 Task: Look for space in Bukavu, Democratic Republic of the Congo from 8th June, 2023 to 12th June, 2023 for 2 adults in price range Rs.8000 to Rs.16000. Place can be private room with 1  bedroom having 1 bed and 1 bathroom. Property type can be flatguest house, hotel. Booking option can be shelf check-in. Required host language is .
Action: Mouse moved to (466, 25)
Screenshot: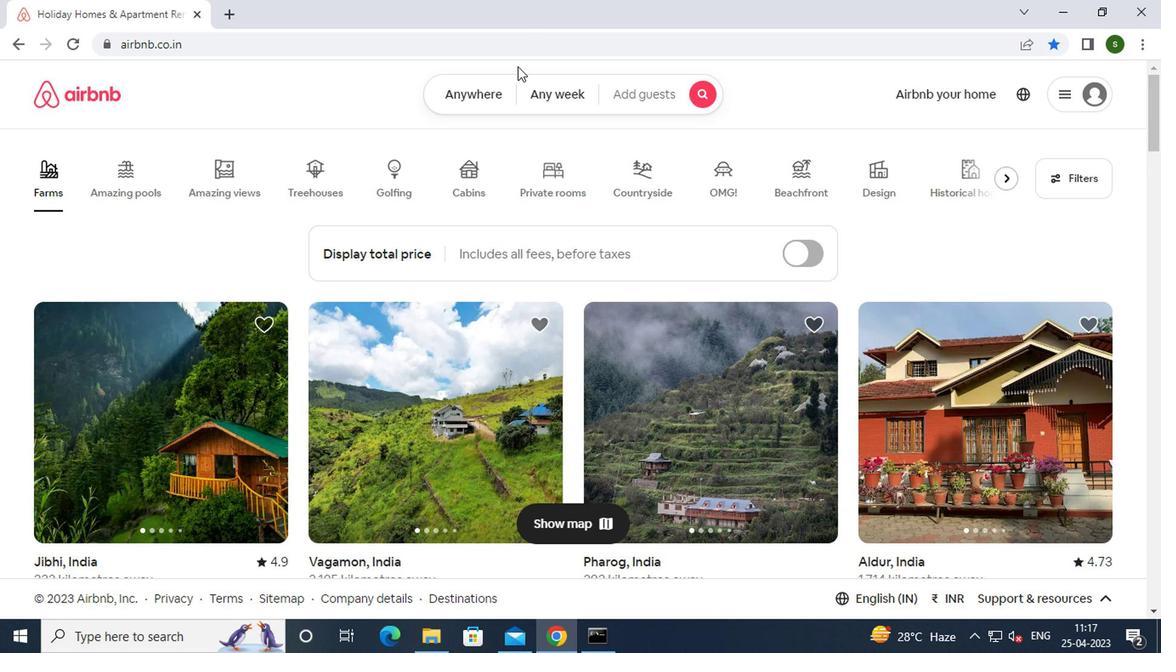 
Action: Mouse pressed left at (466, 25)
Screenshot: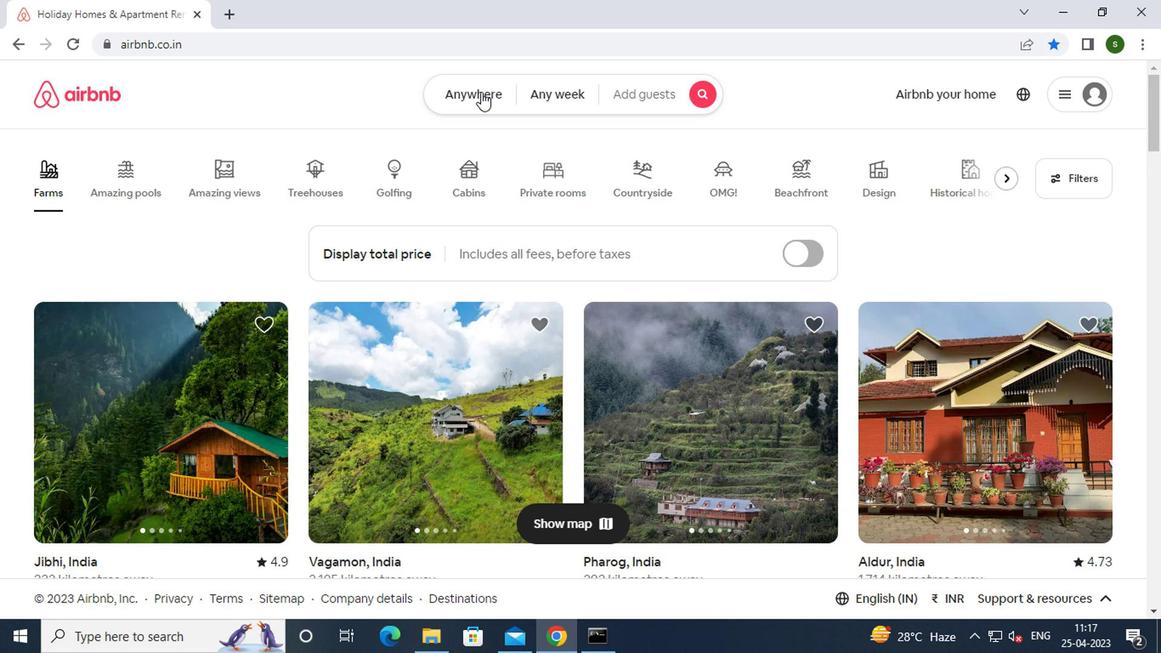 
Action: Mouse moved to (353, 97)
Screenshot: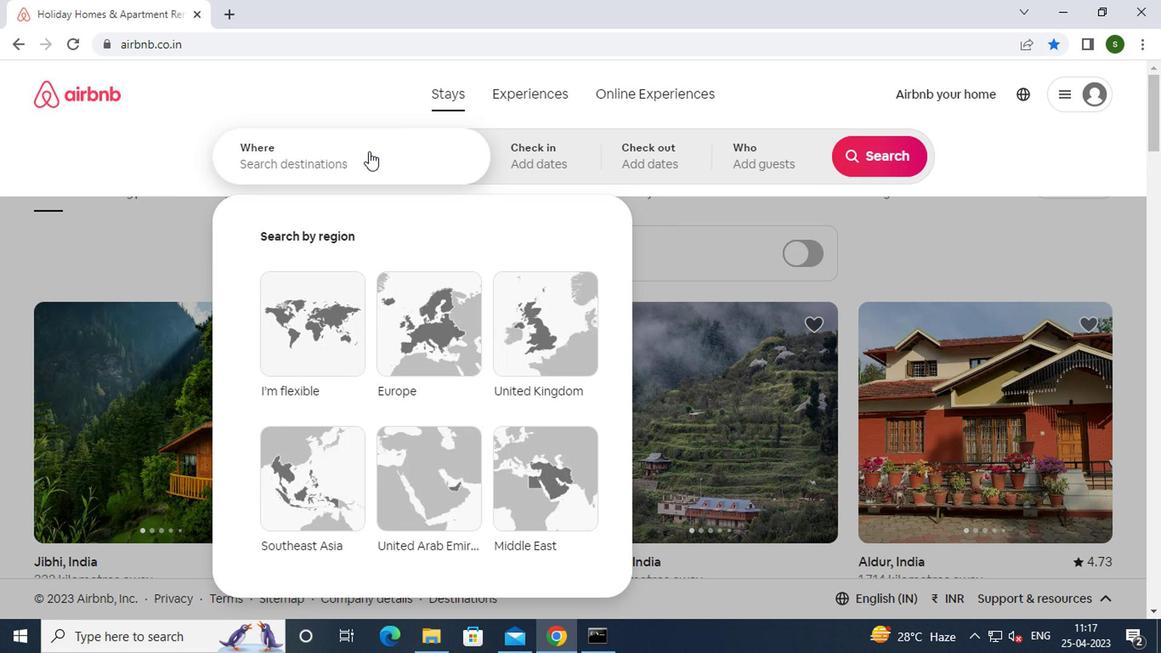 
Action: Mouse pressed left at (353, 97)
Screenshot: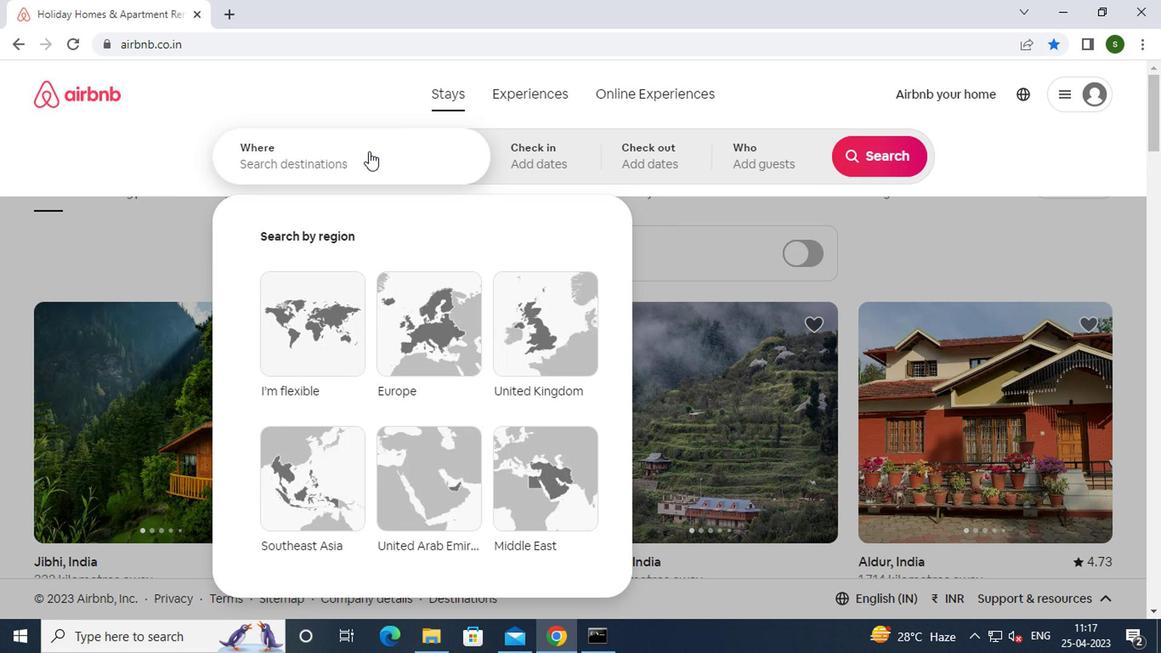 
Action: Mouse moved to (350, 102)
Screenshot: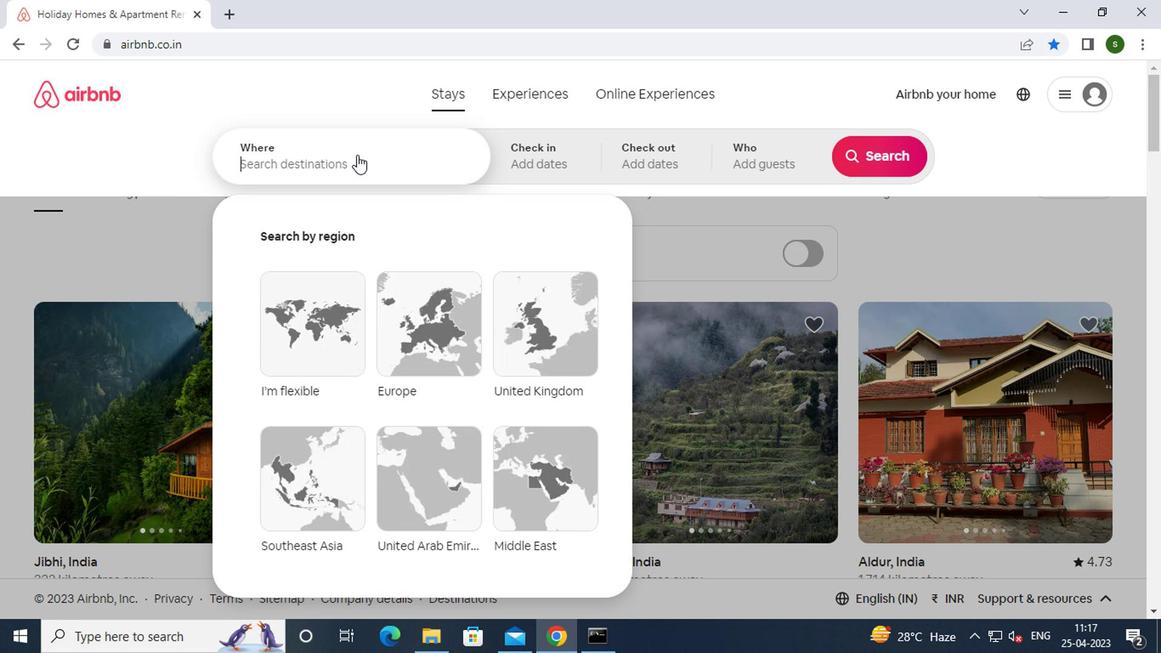
Action: Key pressed b<Key.caps_lock>ukavu
Screenshot: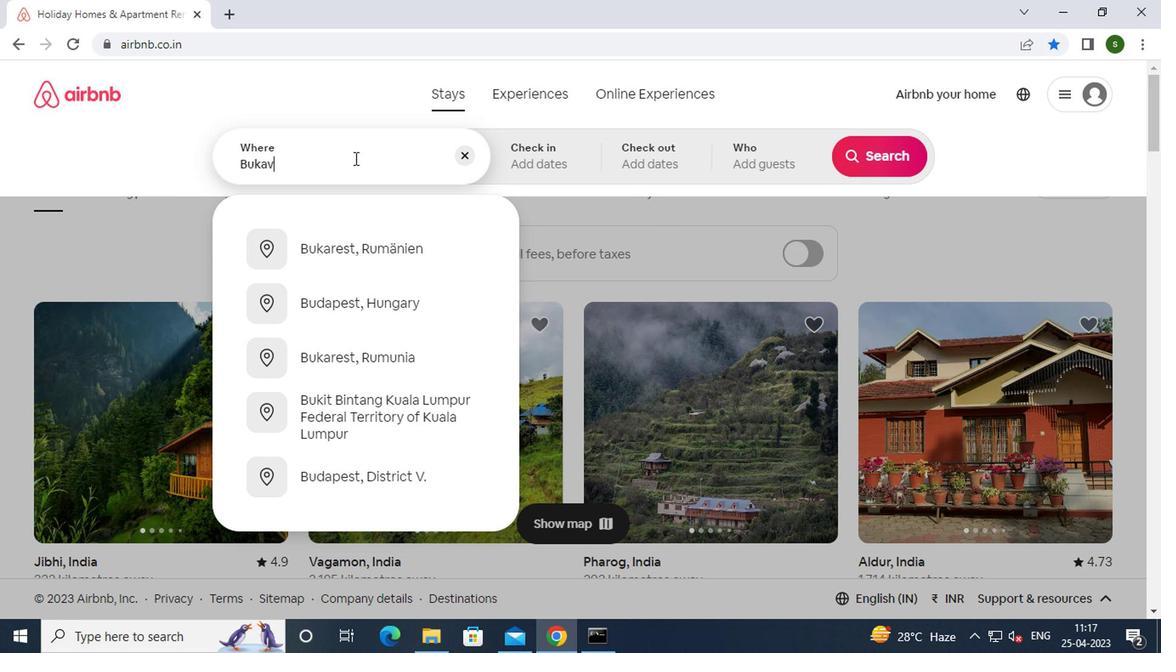 
Action: Mouse moved to (339, 227)
Screenshot: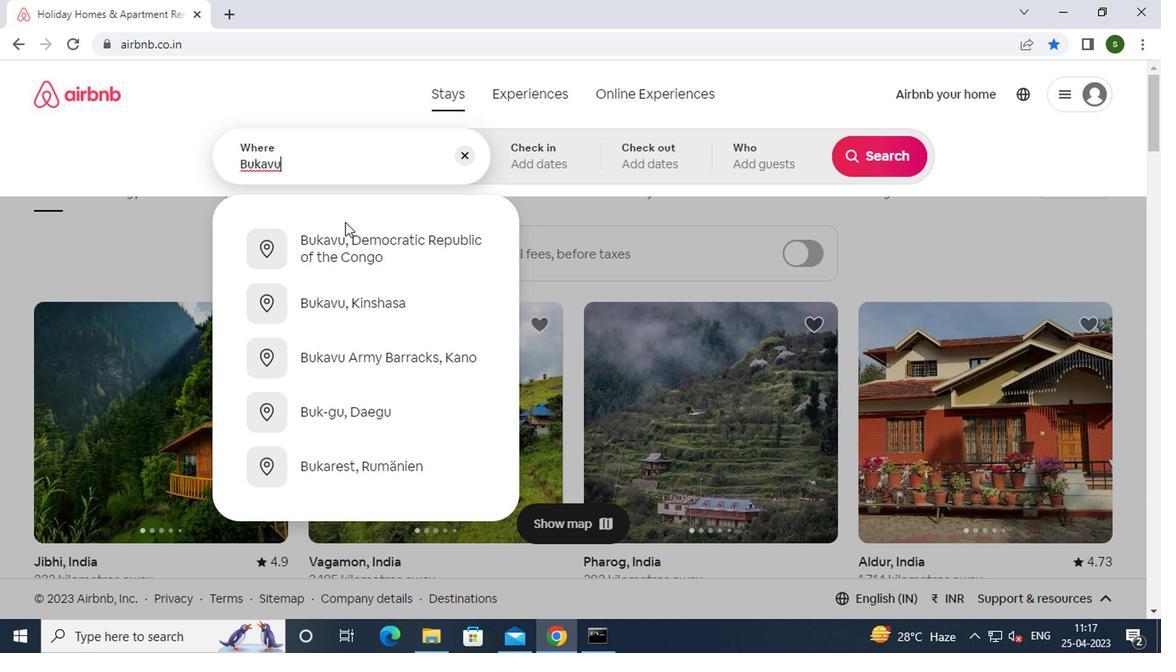 
Action: Mouse pressed left at (339, 227)
Screenshot: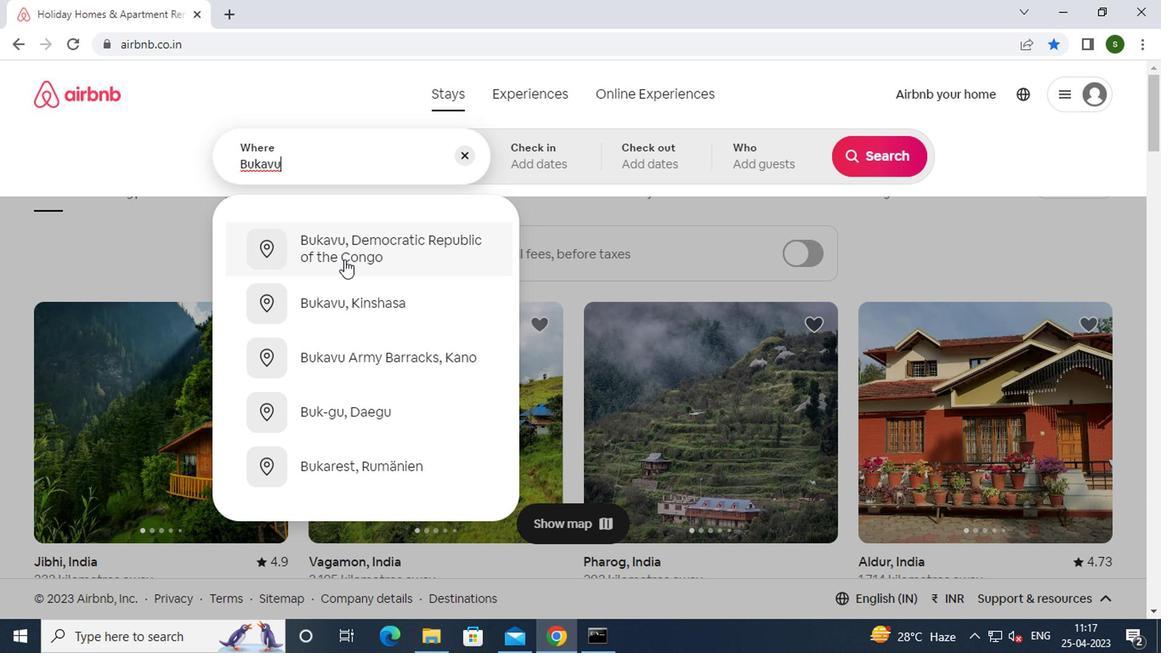 
Action: Mouse moved to (878, 255)
Screenshot: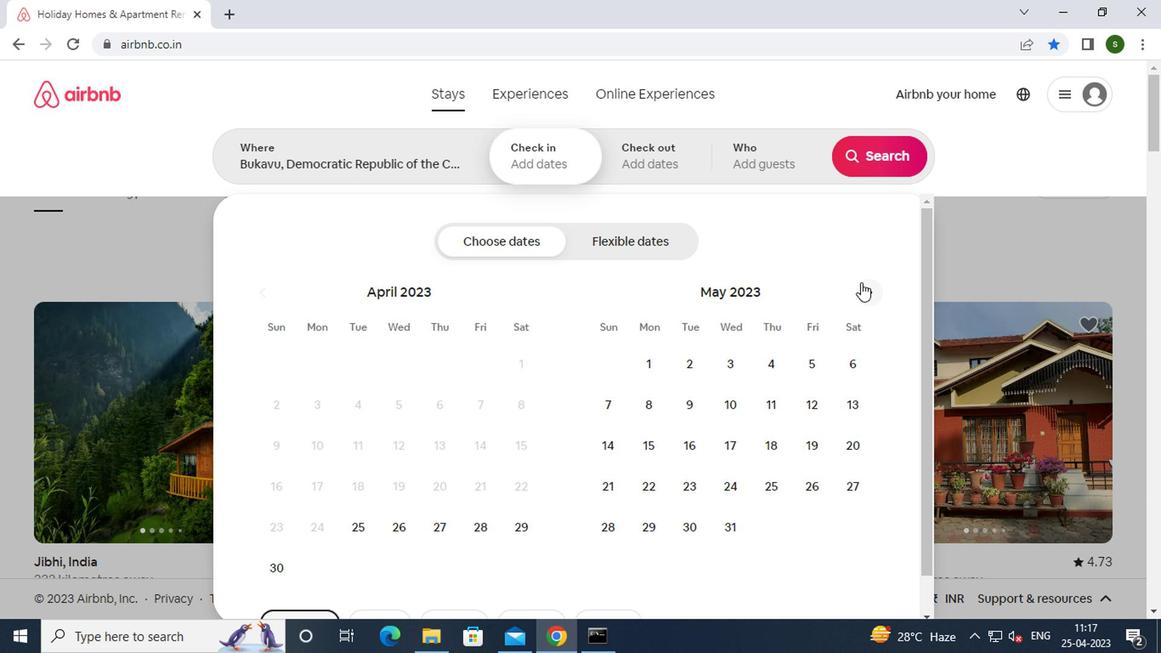 
Action: Mouse pressed left at (878, 255)
Screenshot: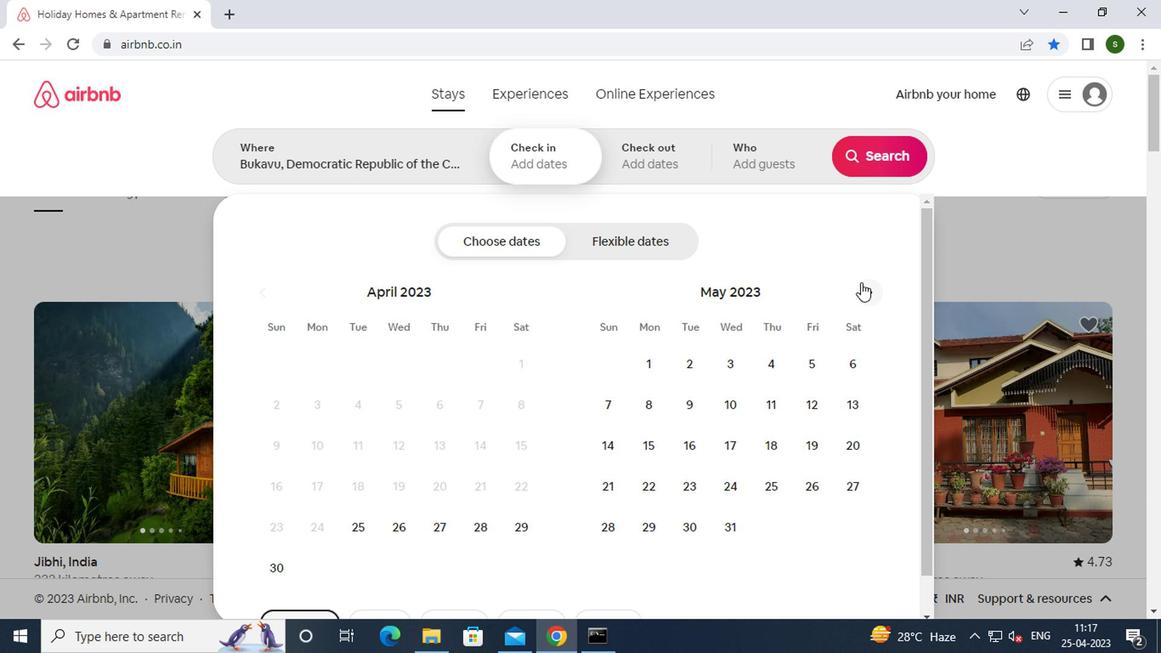 
Action: Mouse moved to (771, 416)
Screenshot: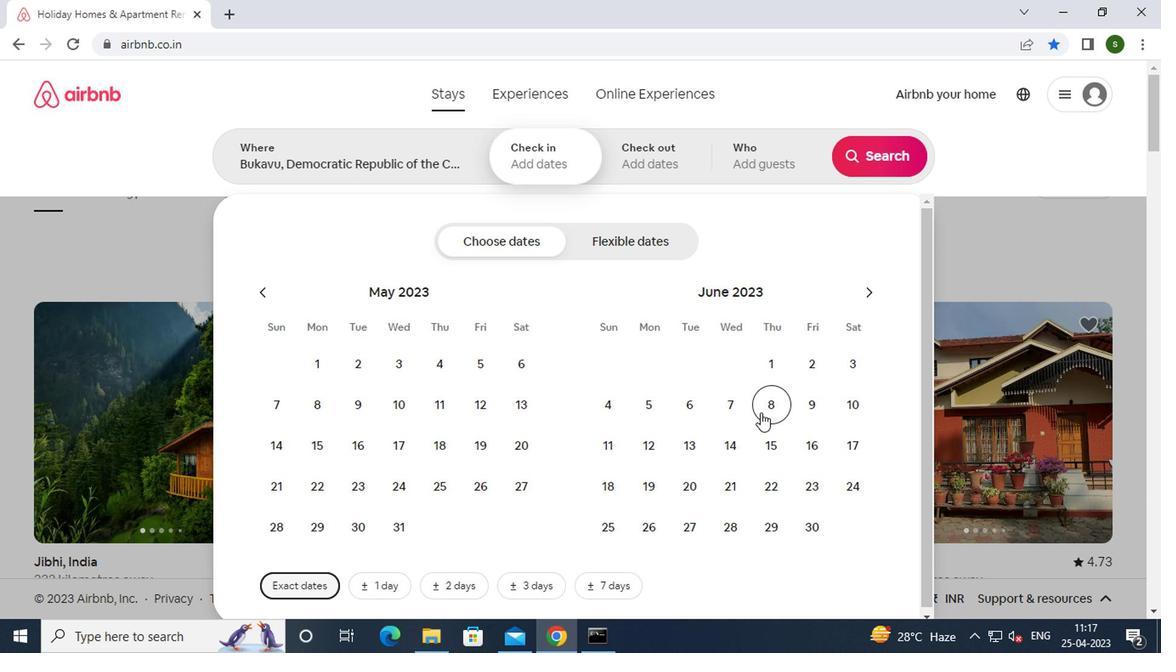 
Action: Mouse pressed left at (771, 416)
Screenshot: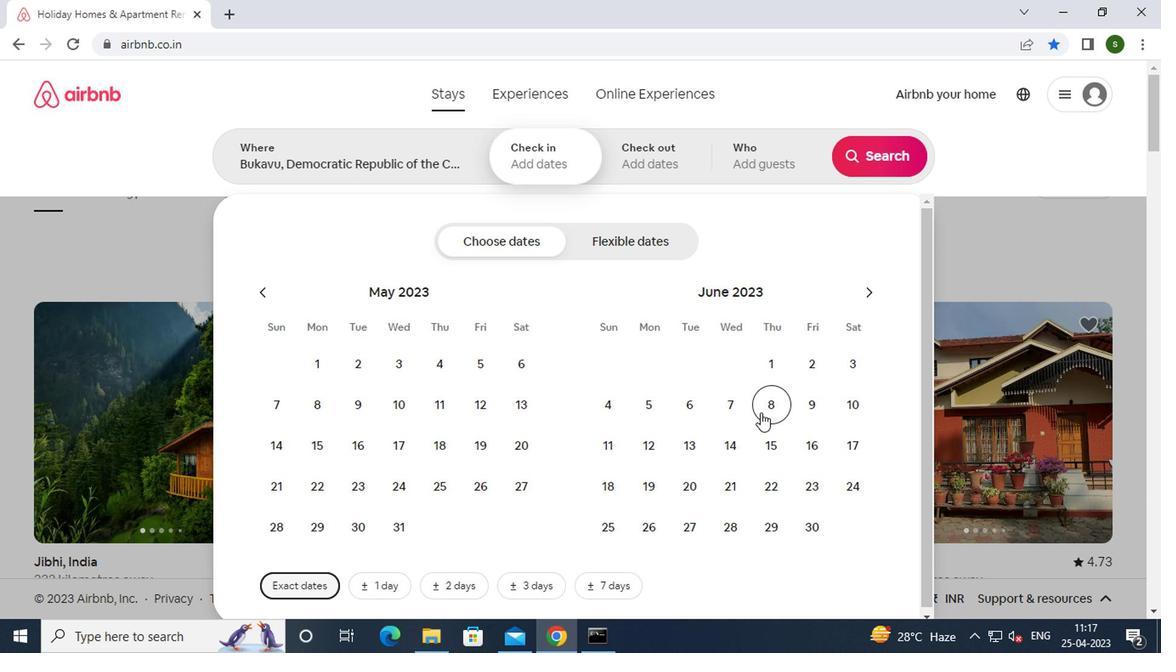 
Action: Mouse moved to (661, 456)
Screenshot: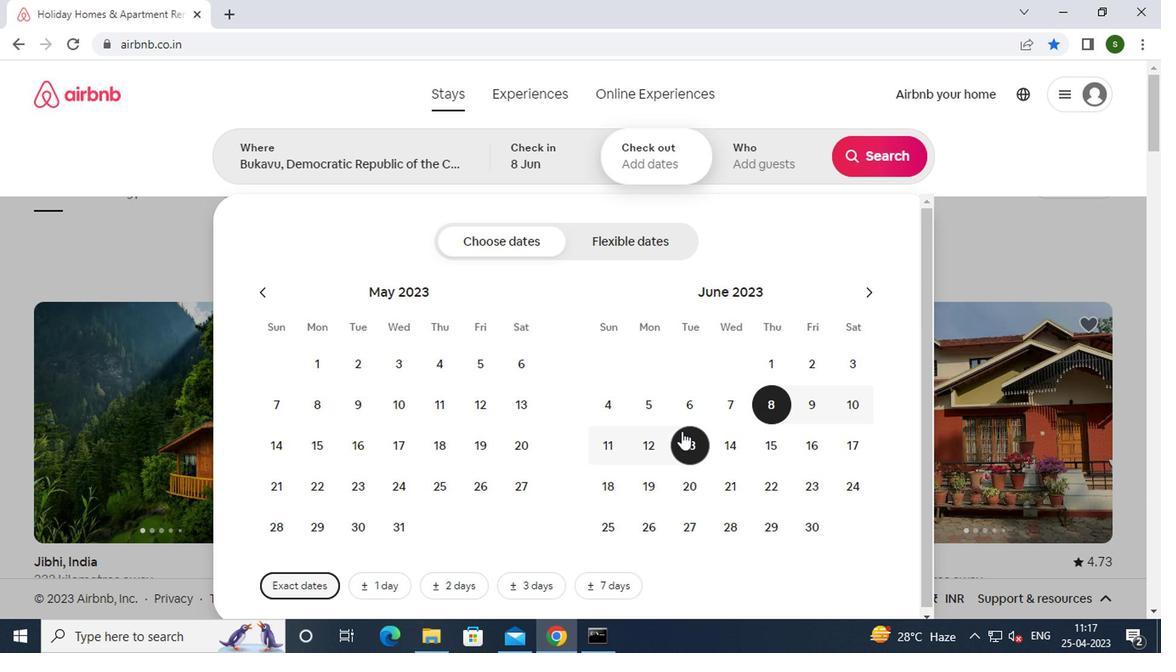 
Action: Mouse pressed left at (661, 456)
Screenshot: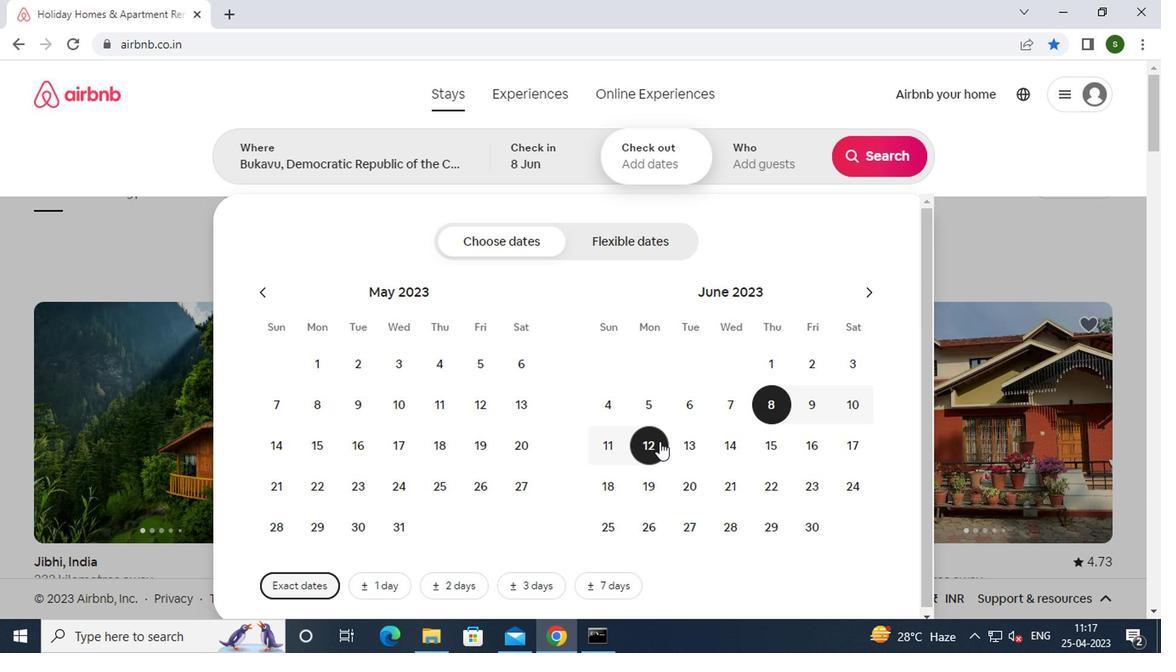 
Action: Mouse moved to (774, 104)
Screenshot: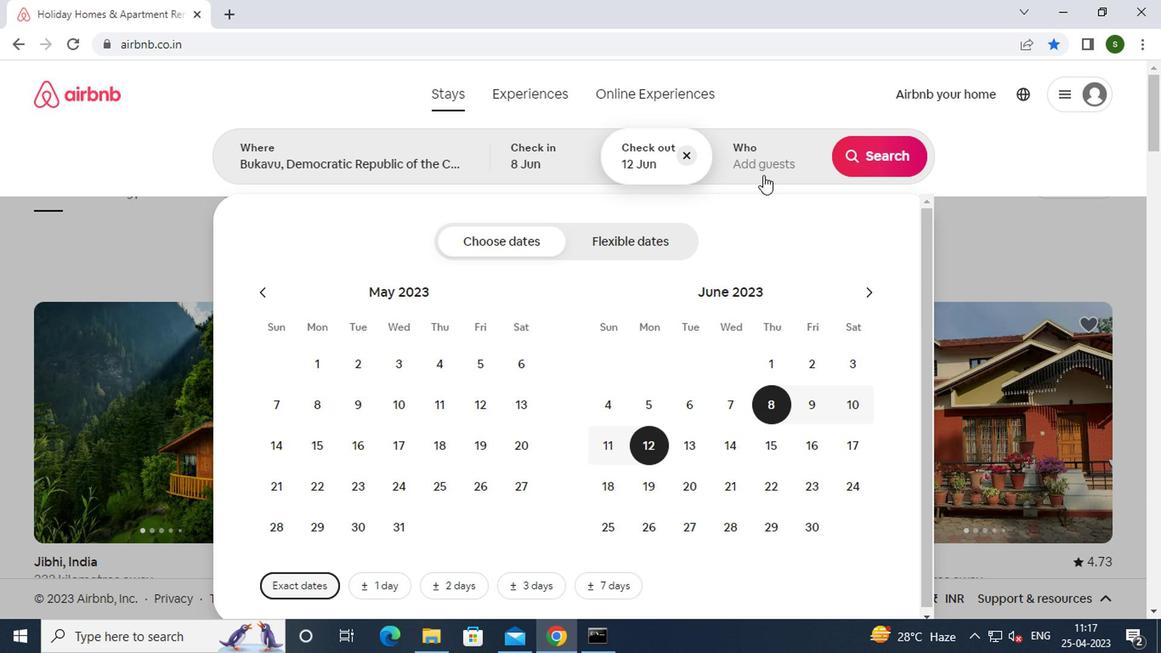 
Action: Mouse pressed left at (774, 104)
Screenshot: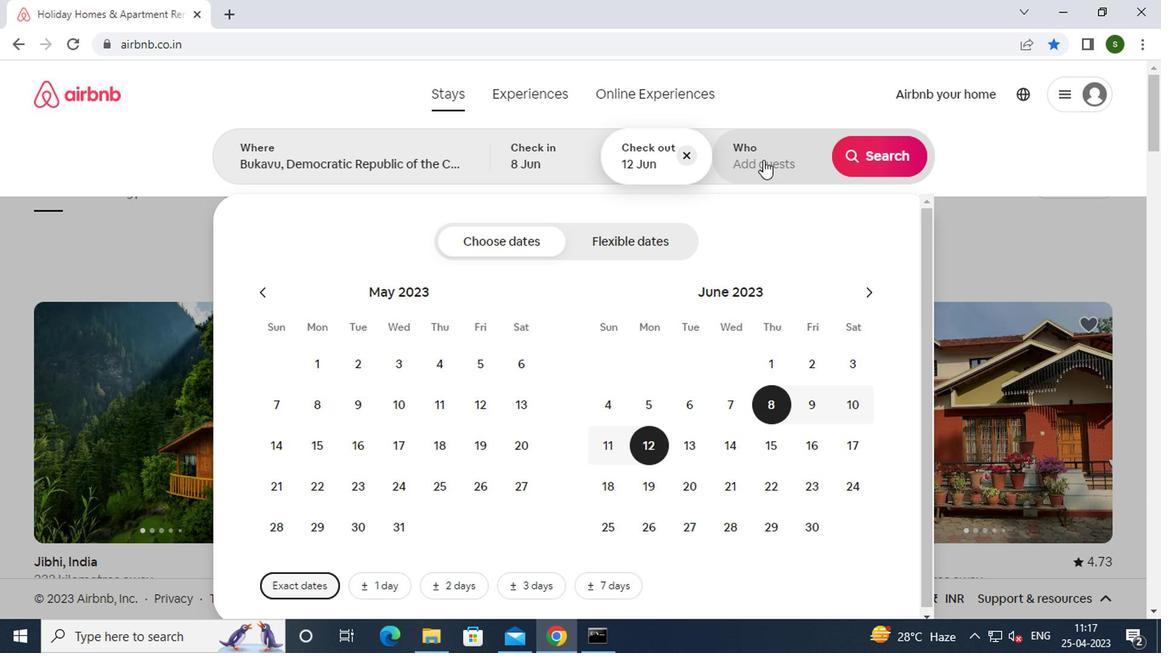 
Action: Mouse moved to (903, 226)
Screenshot: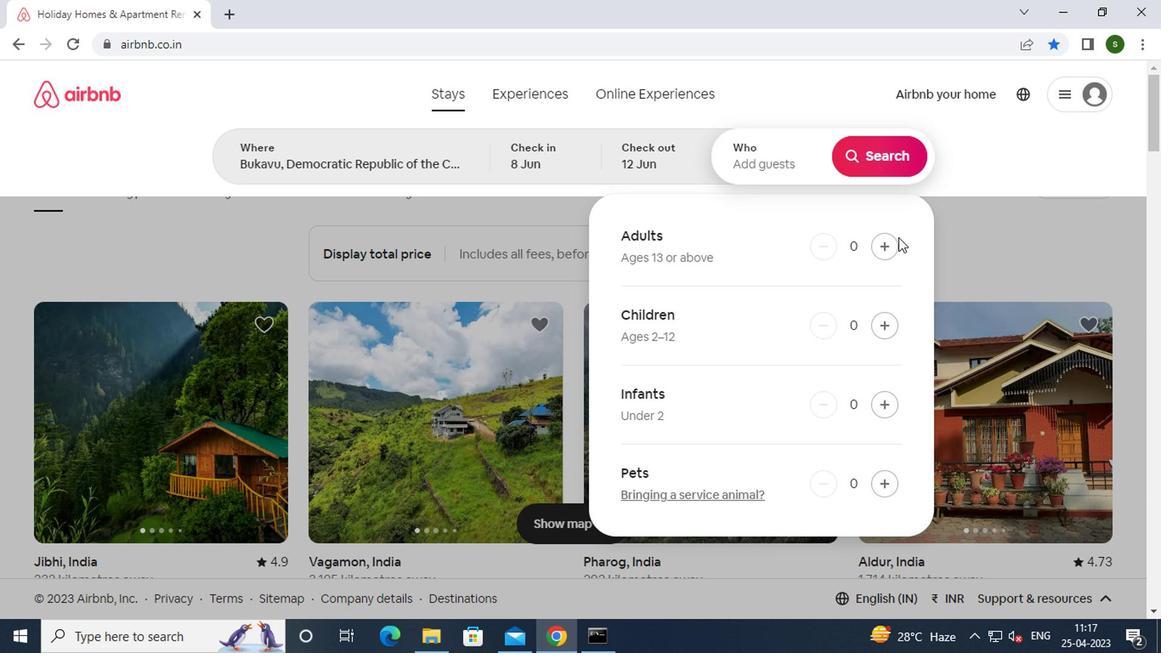 
Action: Mouse pressed left at (903, 226)
Screenshot: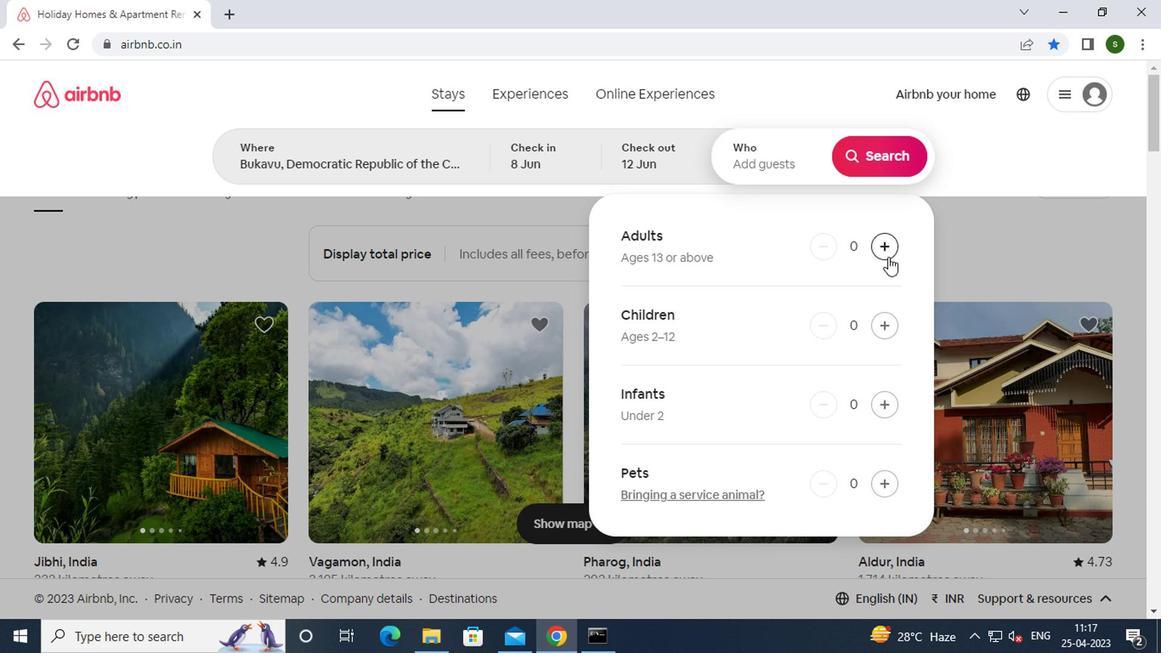 
Action: Mouse pressed left at (903, 226)
Screenshot: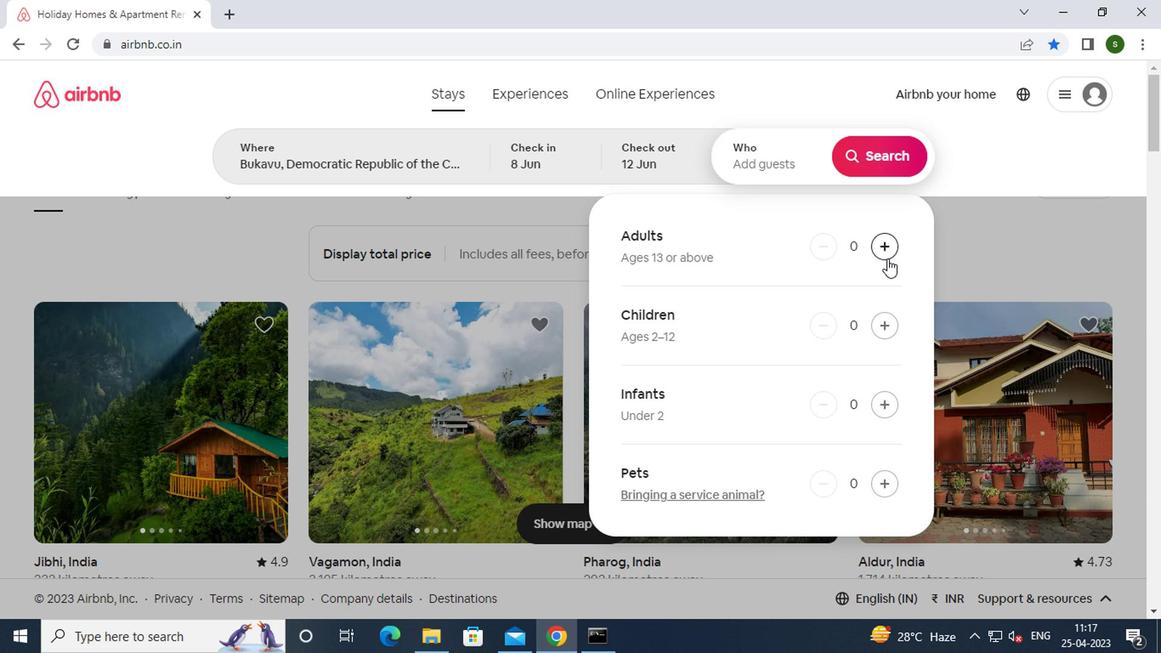 
Action: Mouse moved to (903, 110)
Screenshot: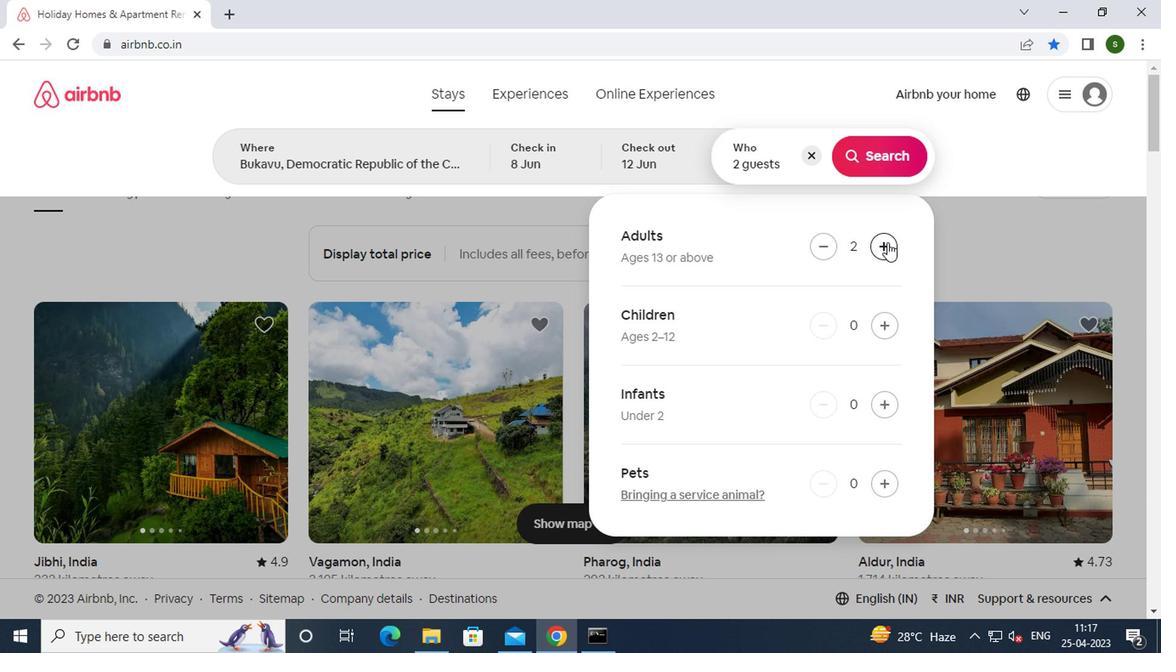 
Action: Mouse pressed left at (903, 110)
Screenshot: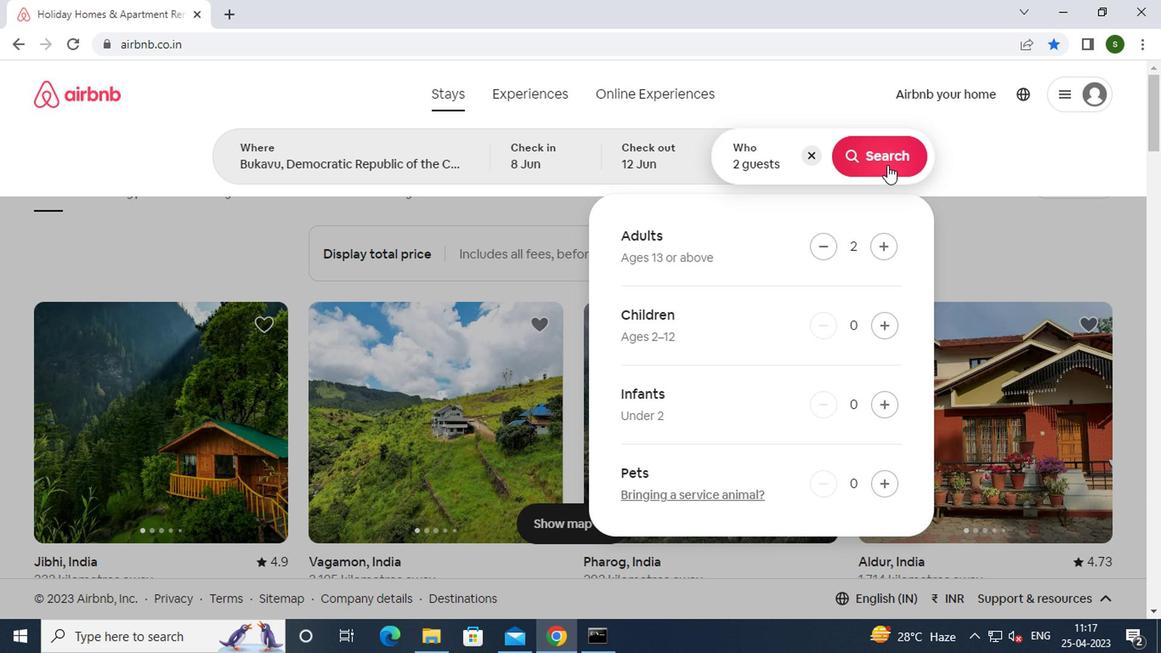 
Action: Mouse moved to (1099, 113)
Screenshot: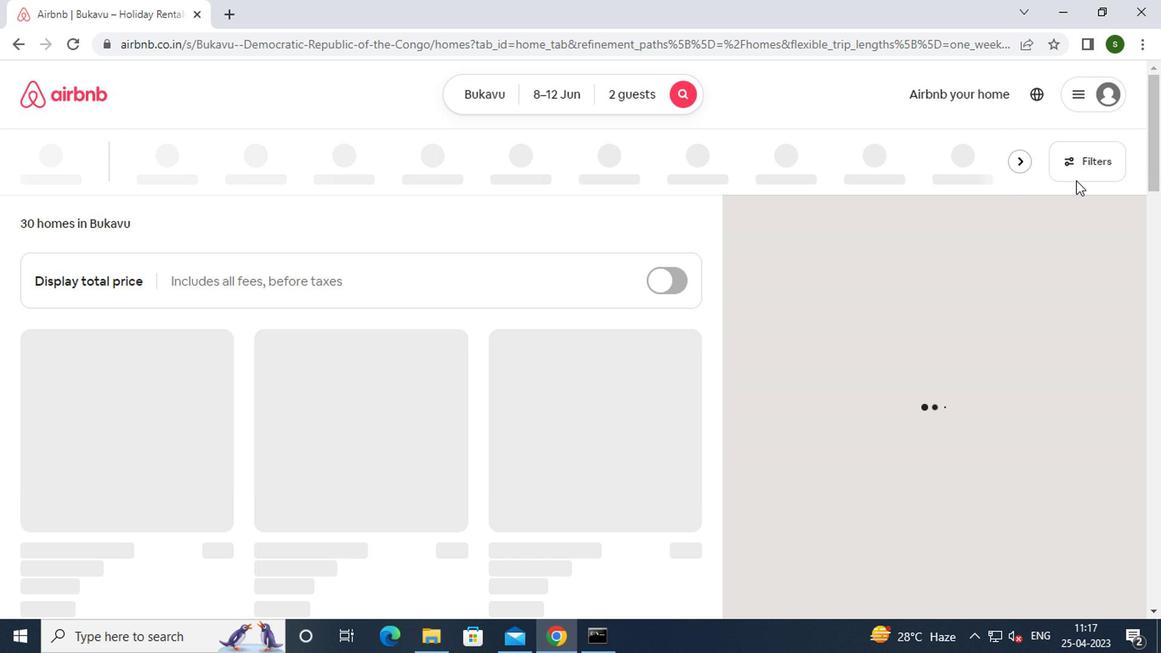 
Action: Mouse pressed left at (1099, 113)
Screenshot: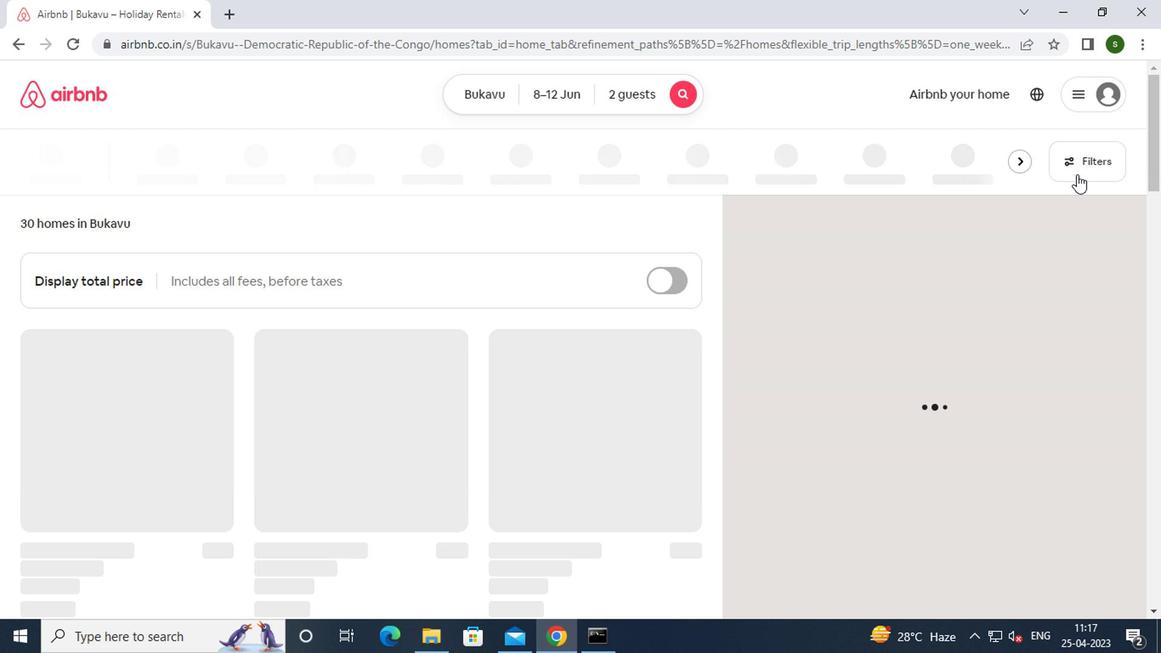 
Action: Mouse moved to (402, 368)
Screenshot: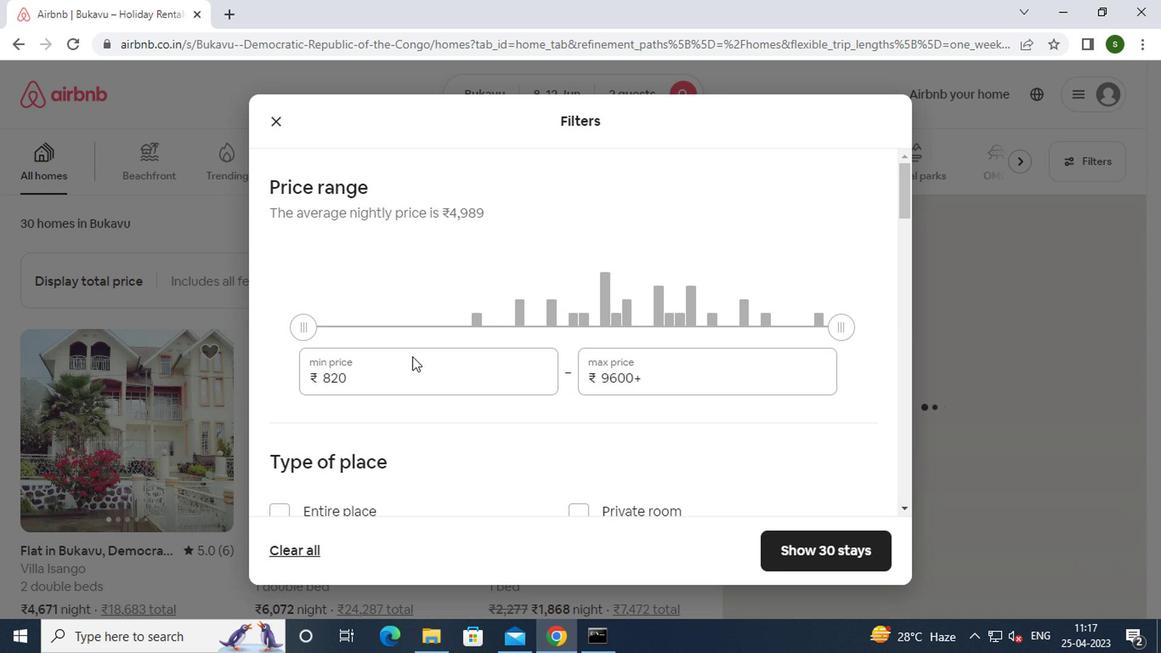 
Action: Mouse pressed left at (402, 368)
Screenshot: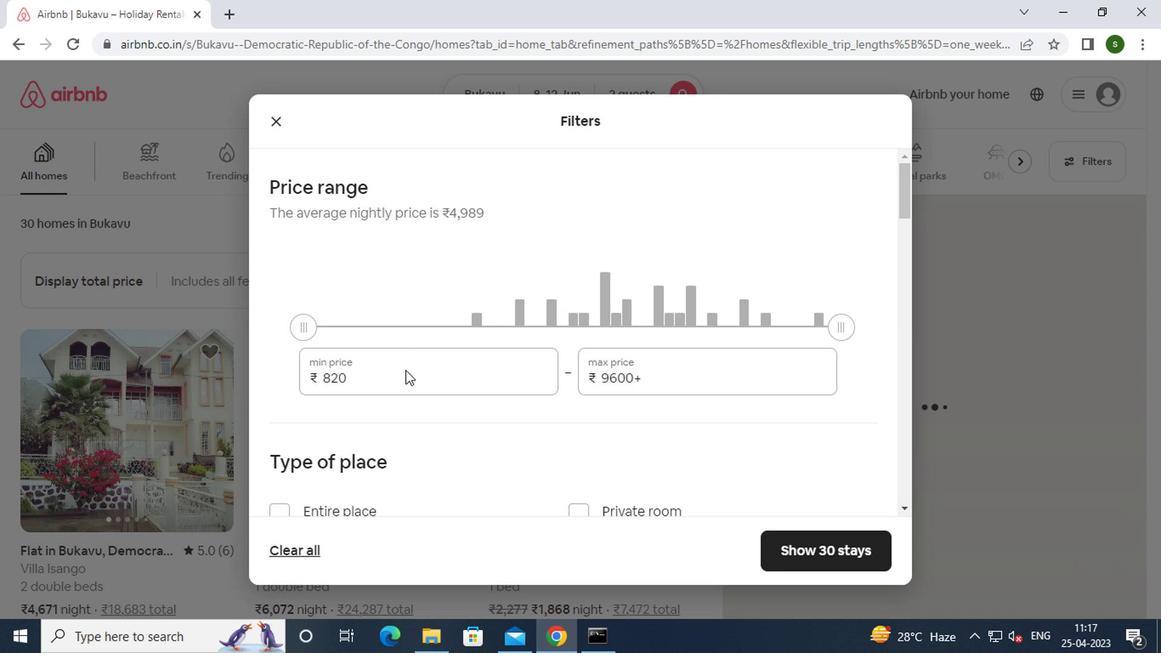 
Action: Key pressed <Key.backspace><Key.backspace><Key.backspace><Key.backspace>8000
Screenshot: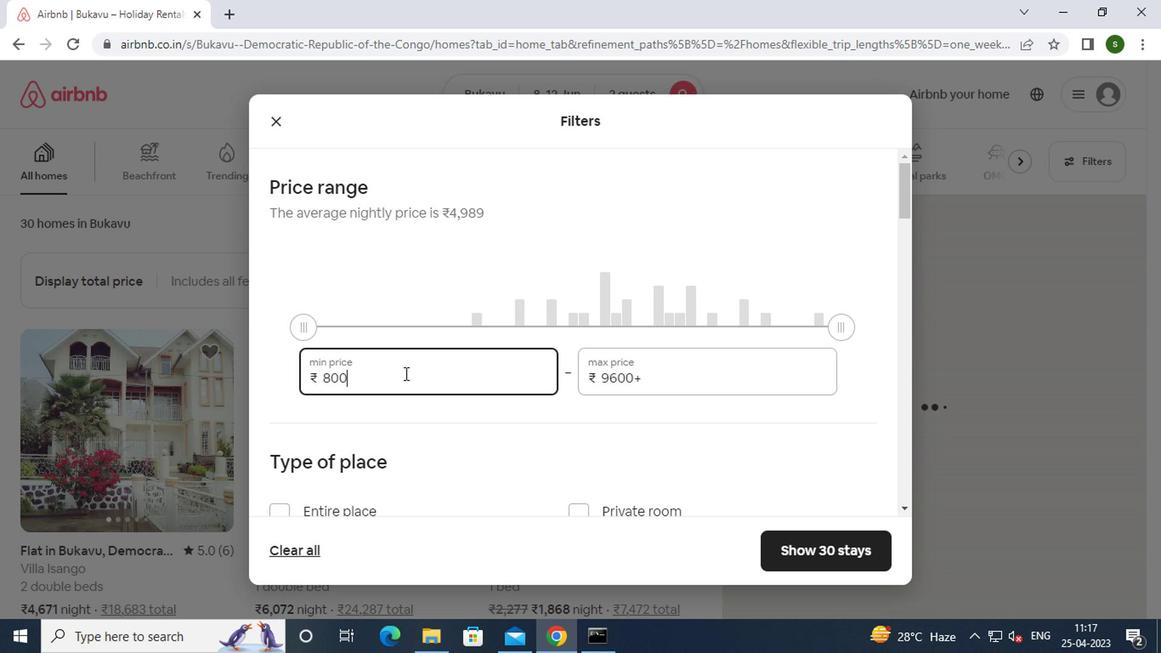 
Action: Mouse moved to (681, 367)
Screenshot: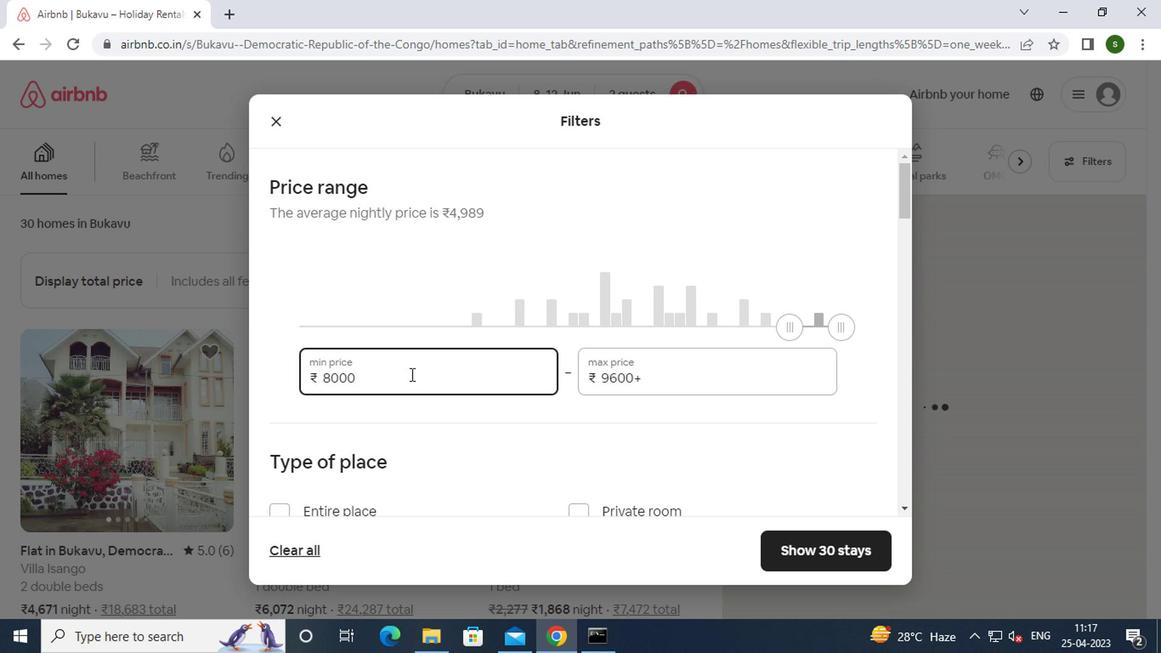 
Action: Mouse pressed left at (681, 367)
Screenshot: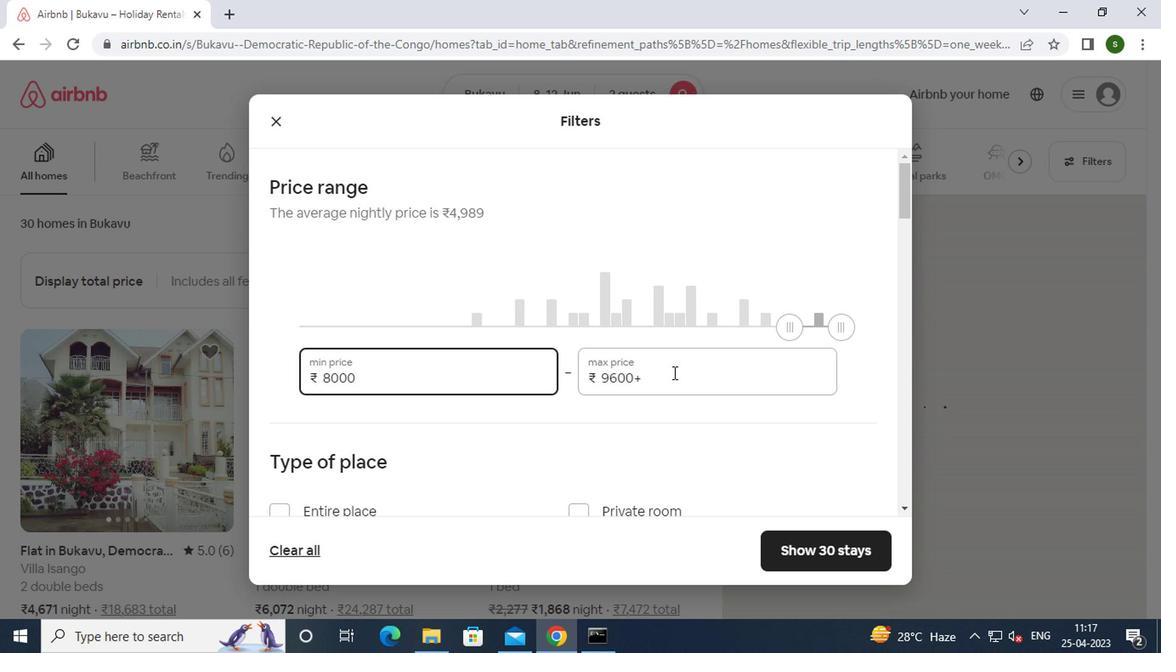 
Action: Key pressed <Key.backspace><Key.backspace><Key.backspace><Key.backspace><Key.backspace><Key.backspace><Key.backspace><Key.backspace><Key.backspace><Key.backspace><Key.backspace>16000
Screenshot: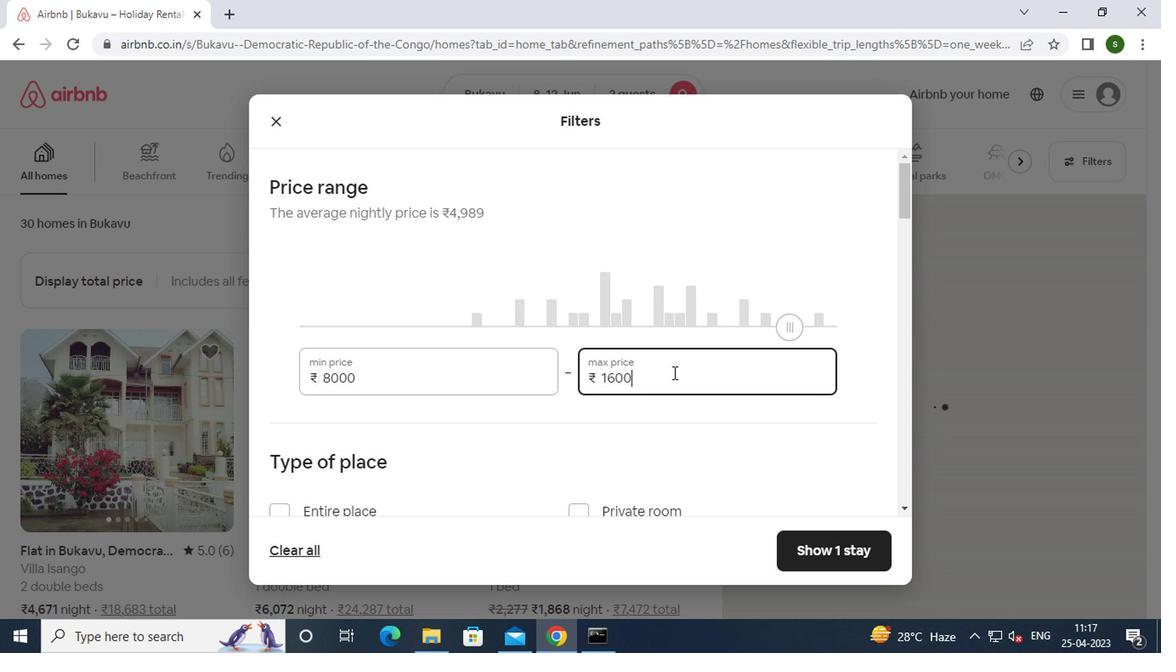 
Action: Mouse moved to (611, 423)
Screenshot: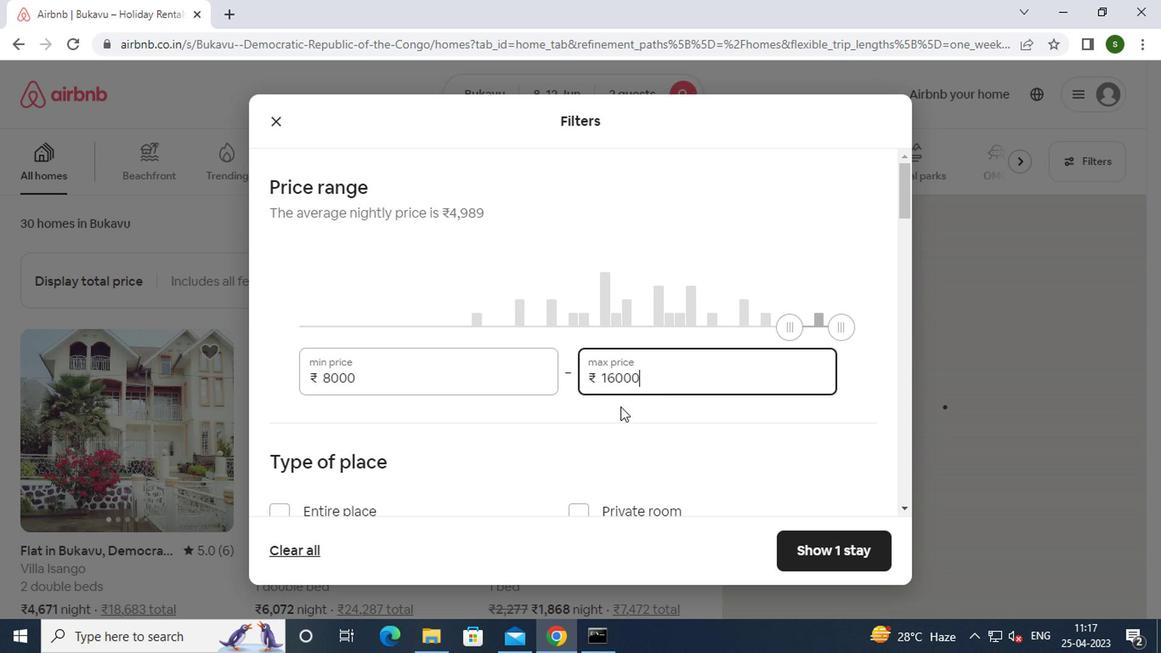 
Action: Mouse scrolled (611, 422) with delta (0, -1)
Screenshot: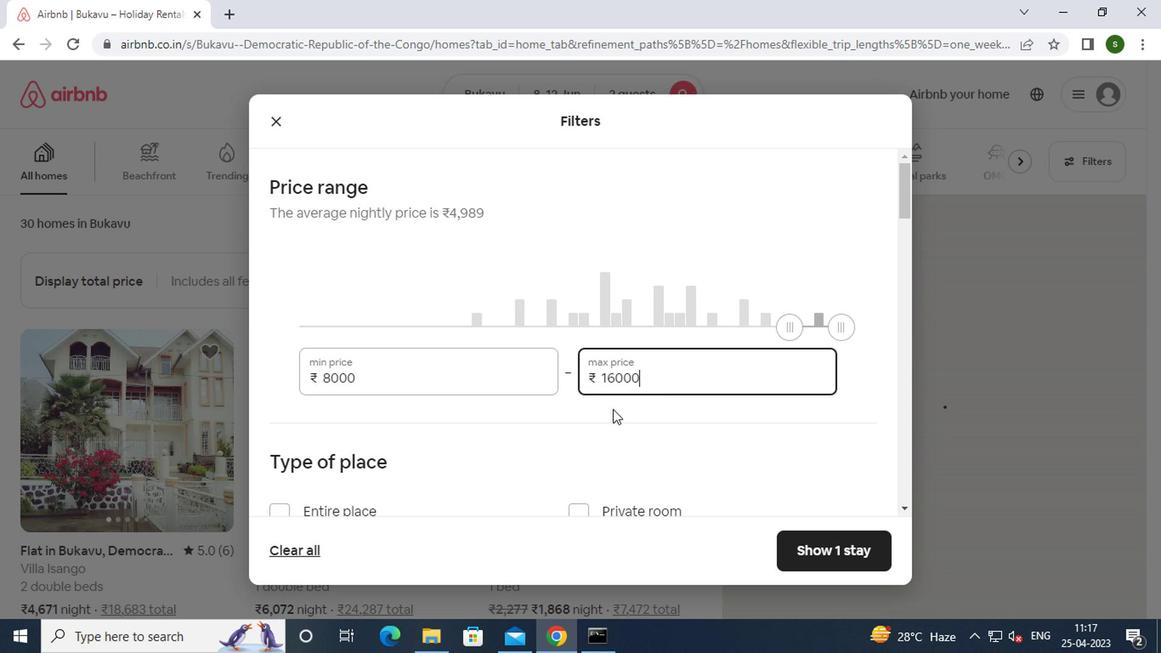 
Action: Mouse moved to (594, 439)
Screenshot: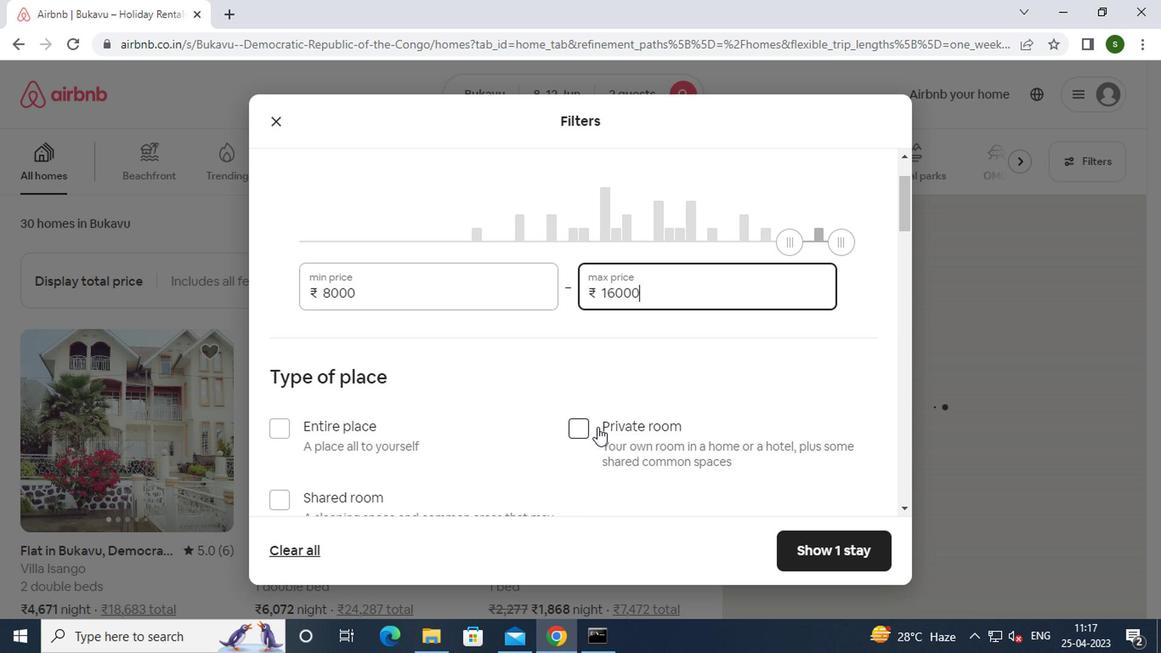 
Action: Mouse pressed left at (594, 439)
Screenshot: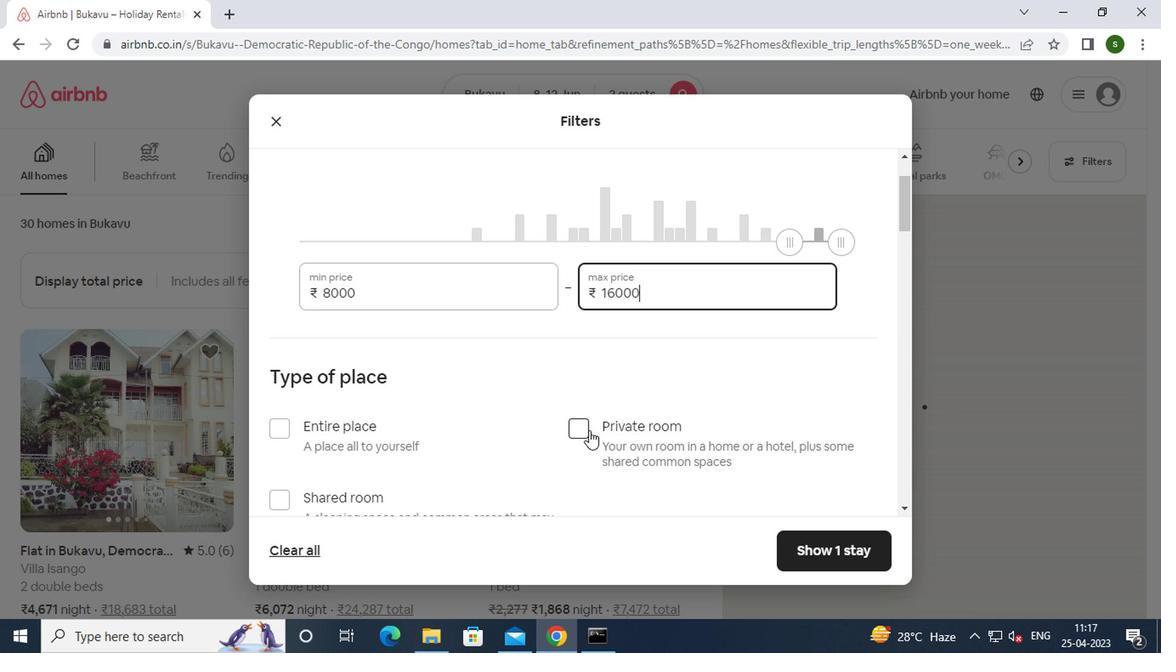 
Action: Mouse scrolled (594, 437) with delta (0, -1)
Screenshot: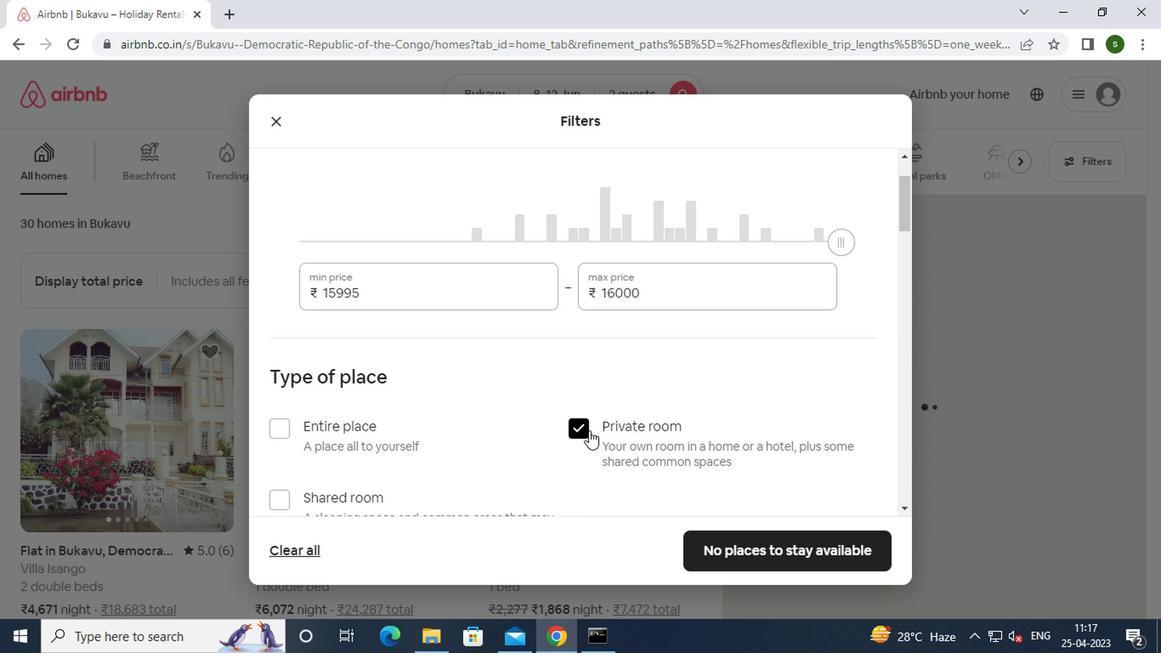 
Action: Mouse scrolled (594, 437) with delta (0, -1)
Screenshot: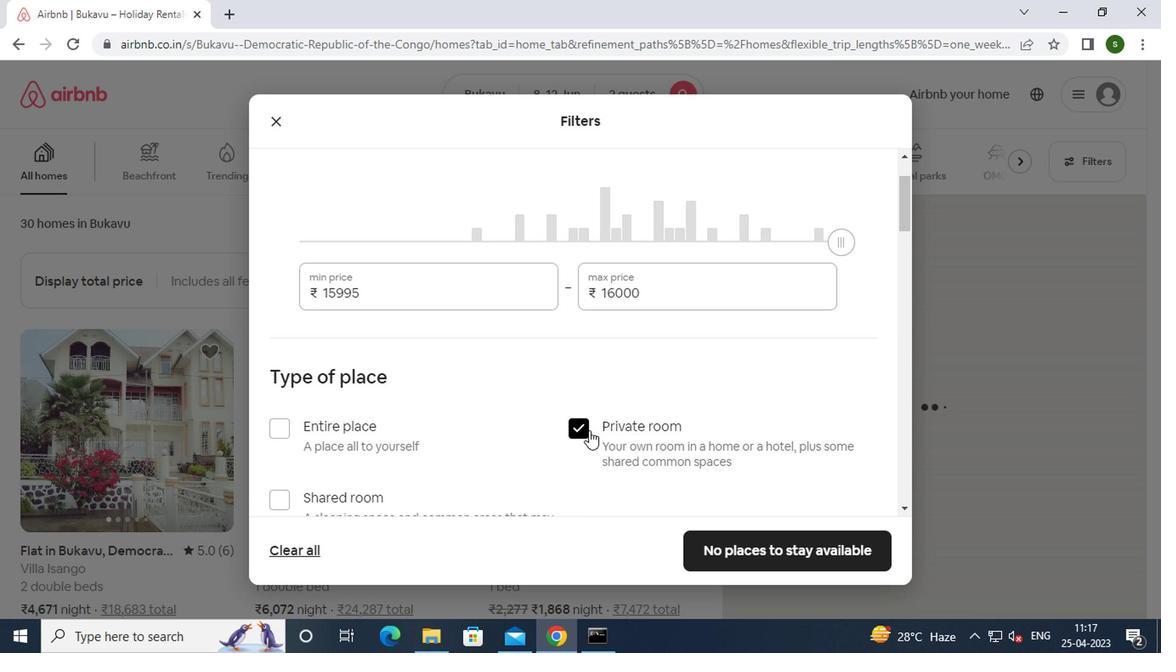 
Action: Mouse scrolled (594, 437) with delta (0, -1)
Screenshot: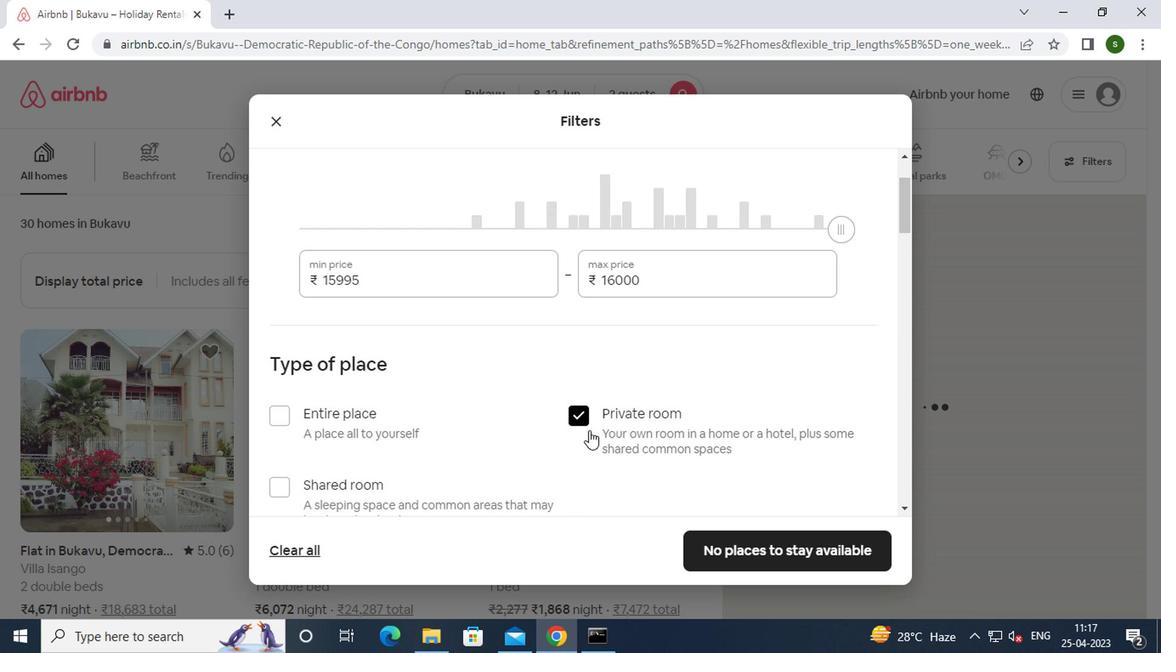 
Action: Mouse scrolled (594, 437) with delta (0, -1)
Screenshot: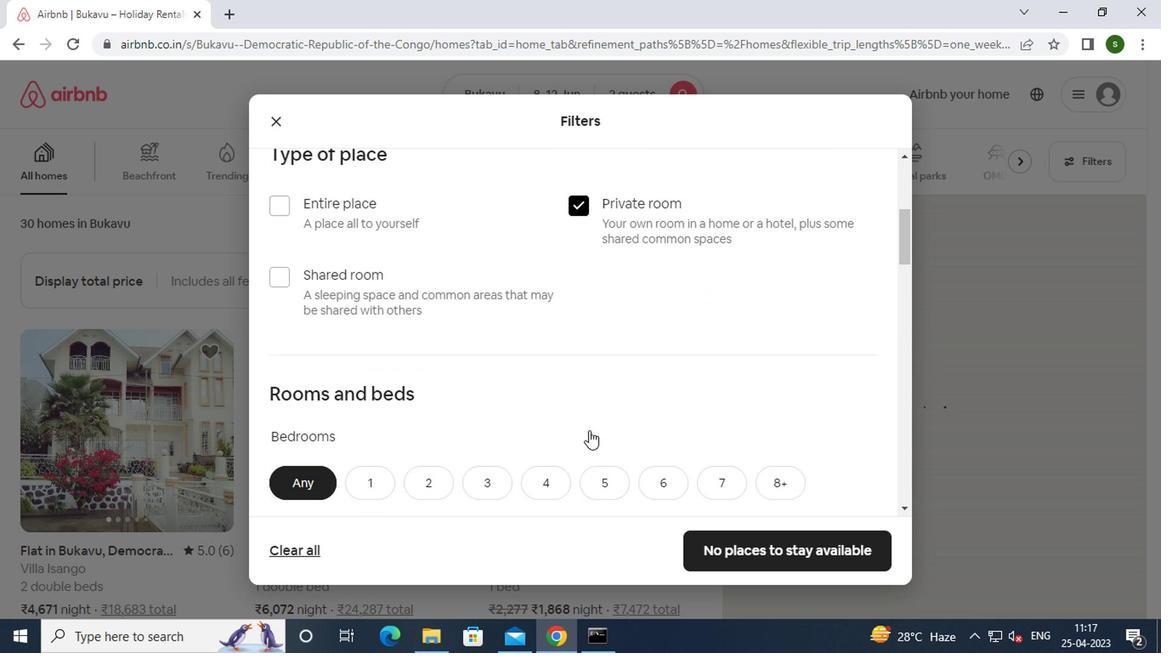 
Action: Mouse scrolled (594, 437) with delta (0, -1)
Screenshot: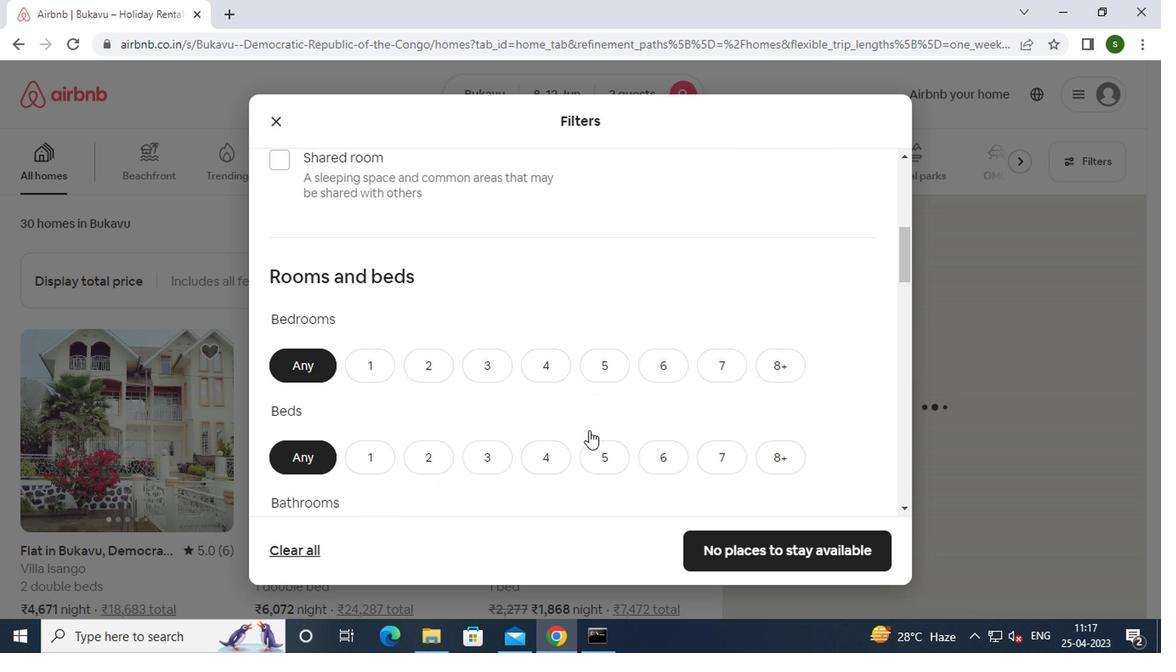 
Action: Mouse moved to (355, 260)
Screenshot: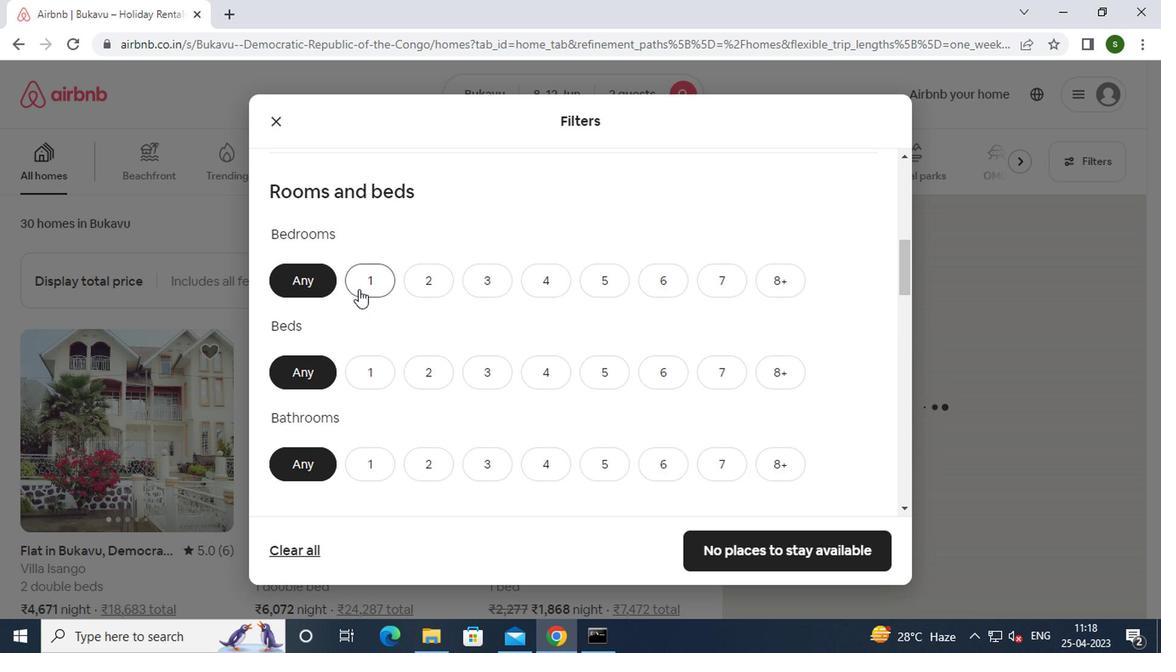 
Action: Mouse pressed left at (355, 260)
Screenshot: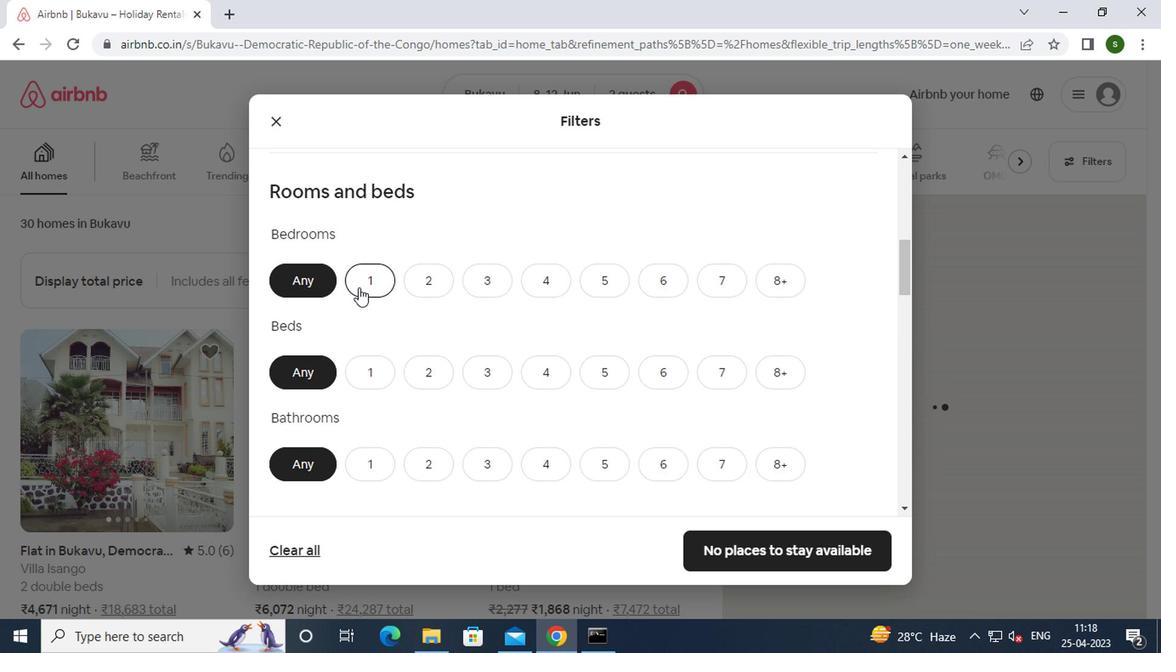 
Action: Mouse moved to (361, 359)
Screenshot: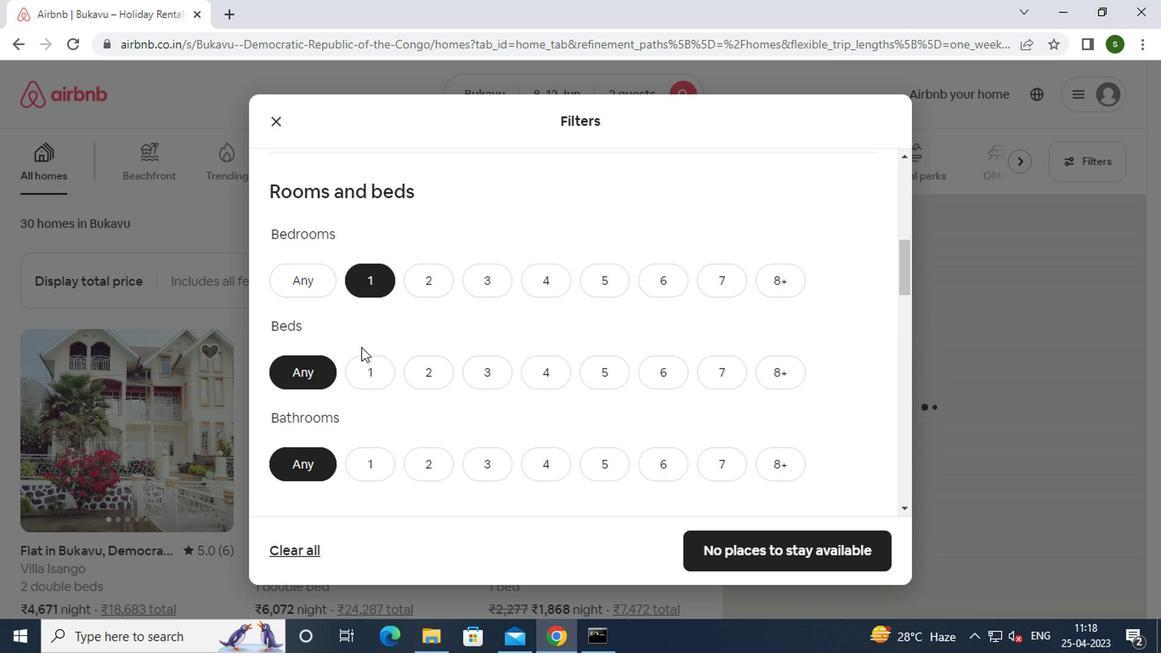
Action: Mouse pressed left at (361, 359)
Screenshot: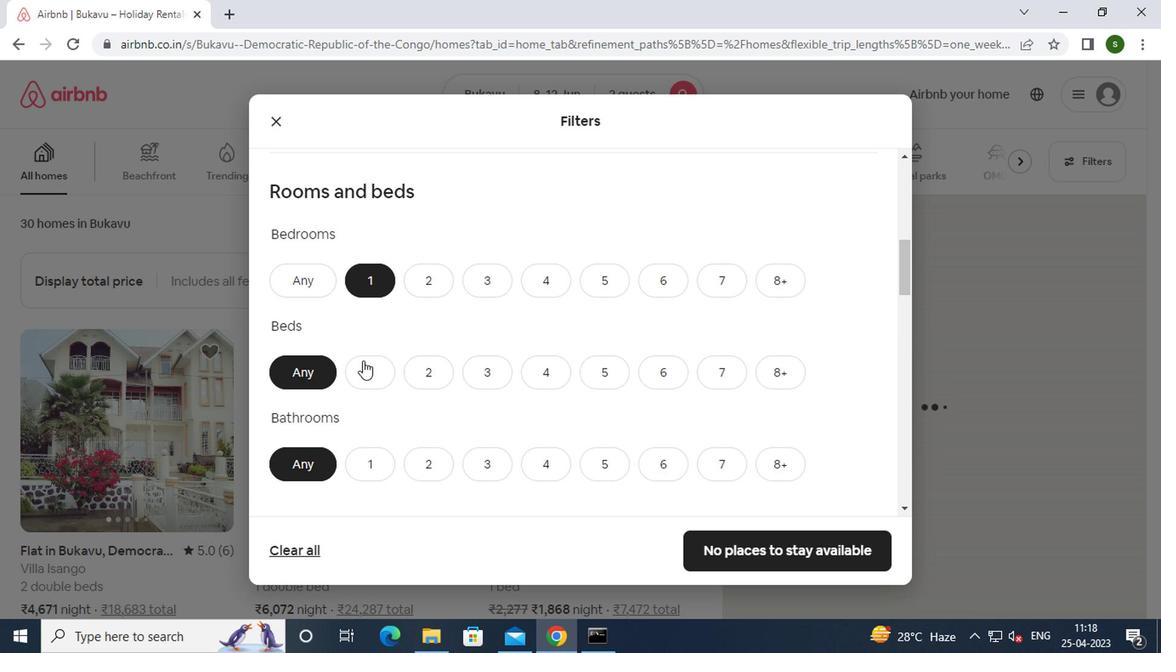 
Action: Mouse moved to (366, 470)
Screenshot: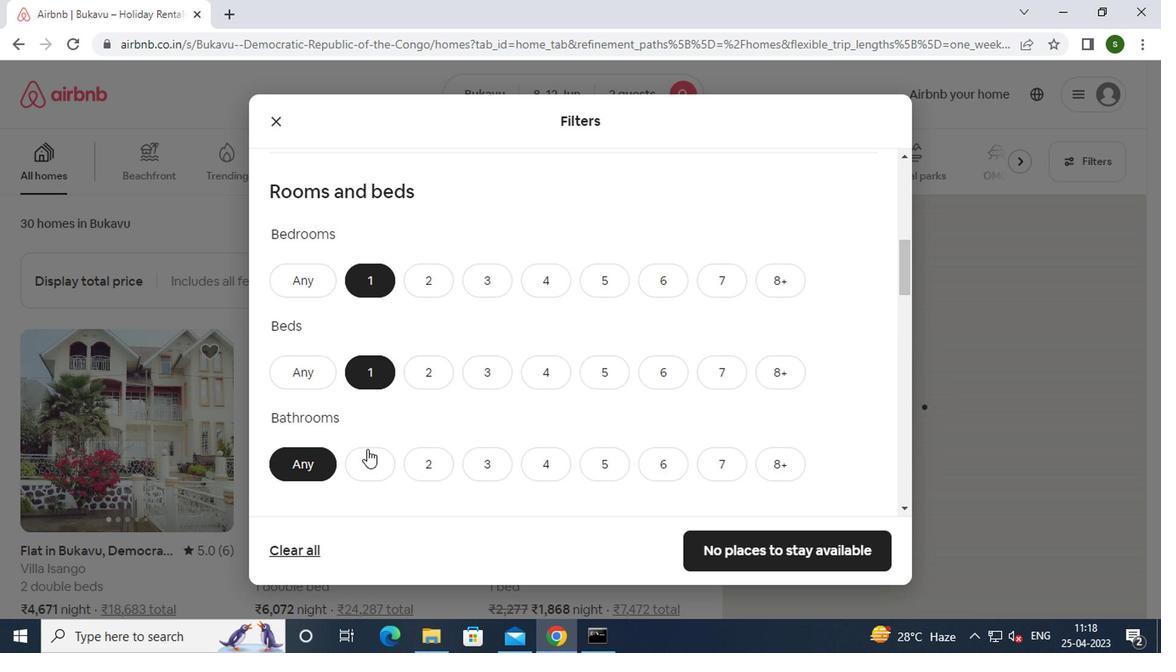 
Action: Mouse pressed left at (366, 470)
Screenshot: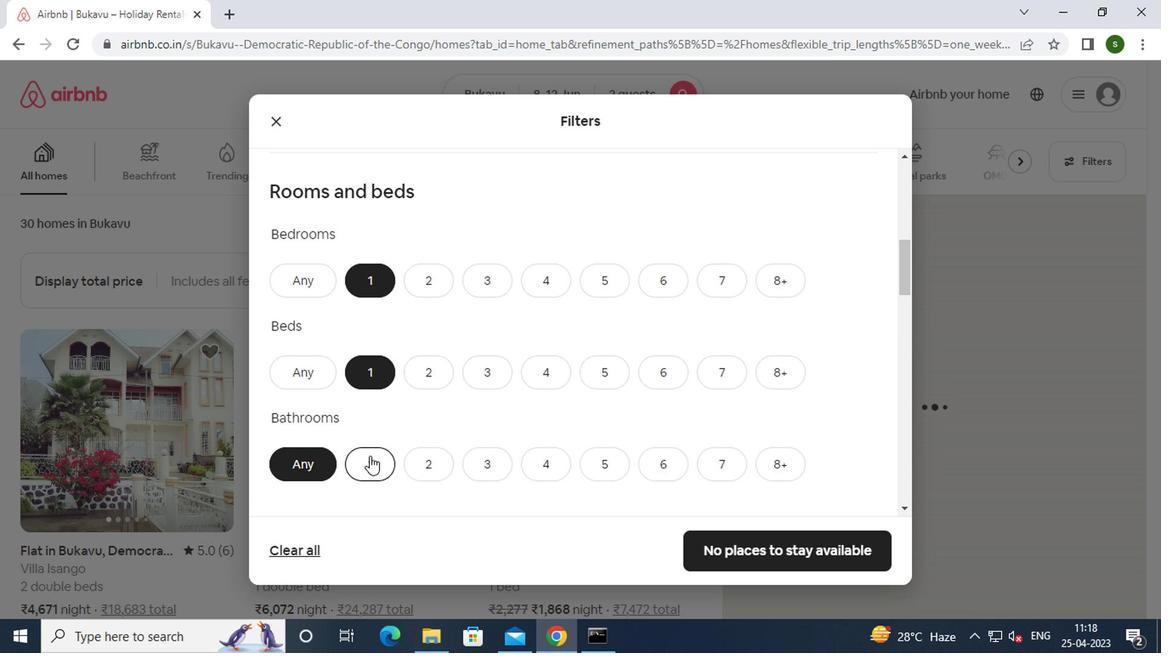 
Action: Mouse scrolled (366, 469) with delta (0, -1)
Screenshot: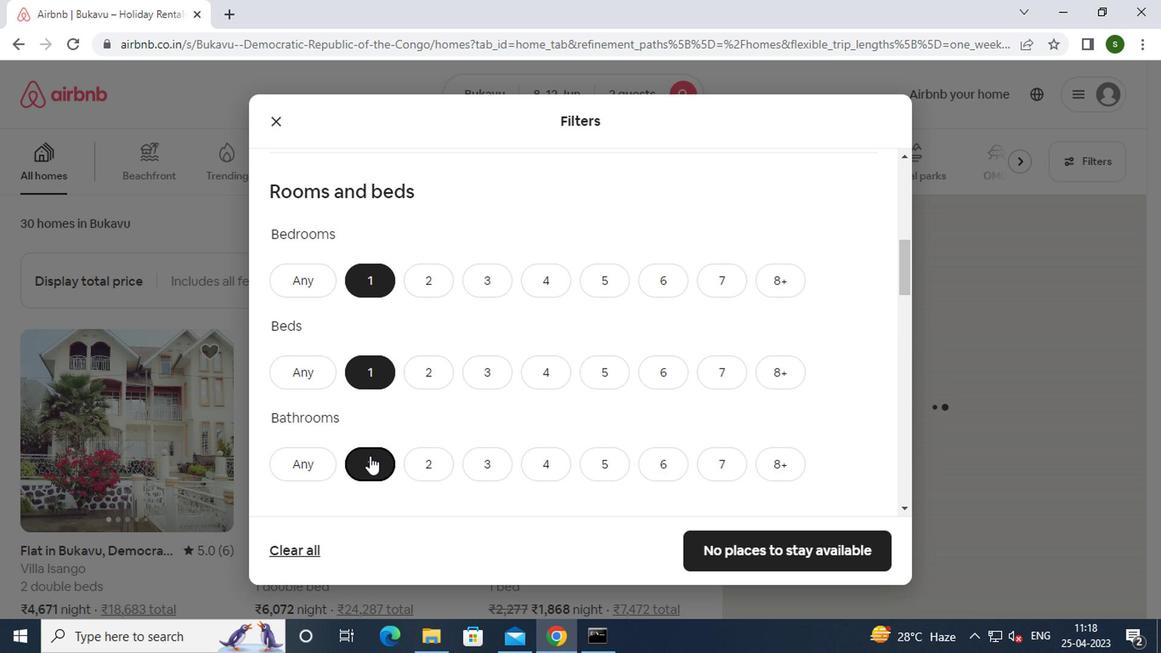 
Action: Mouse scrolled (366, 469) with delta (0, -1)
Screenshot: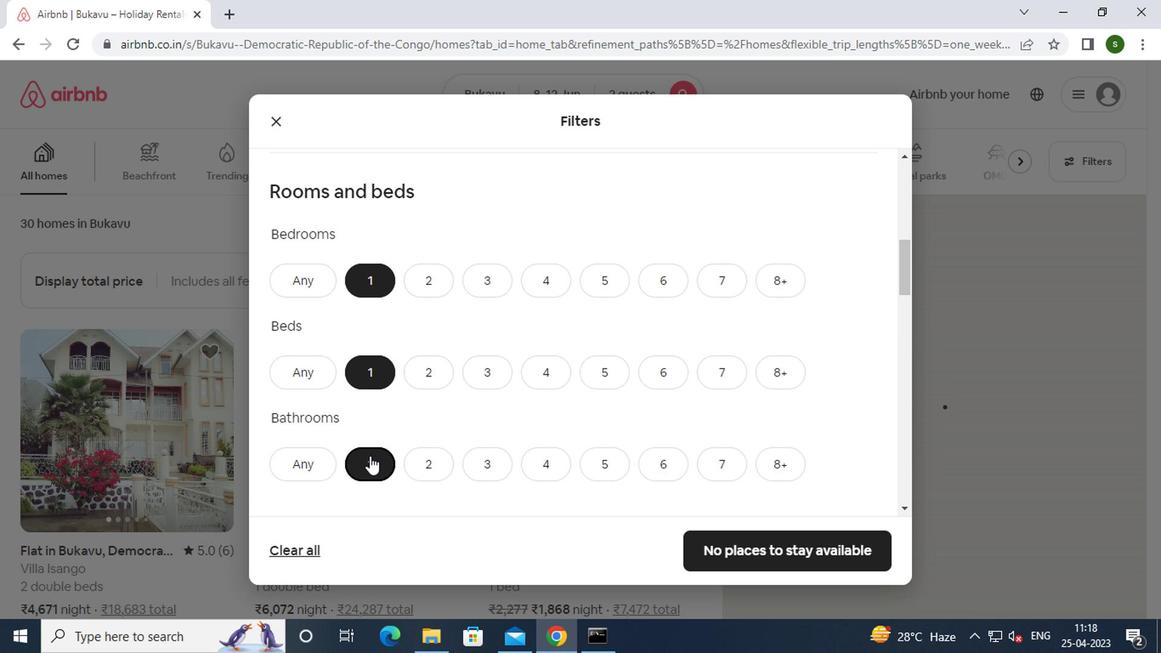 
Action: Mouse scrolled (366, 469) with delta (0, -1)
Screenshot: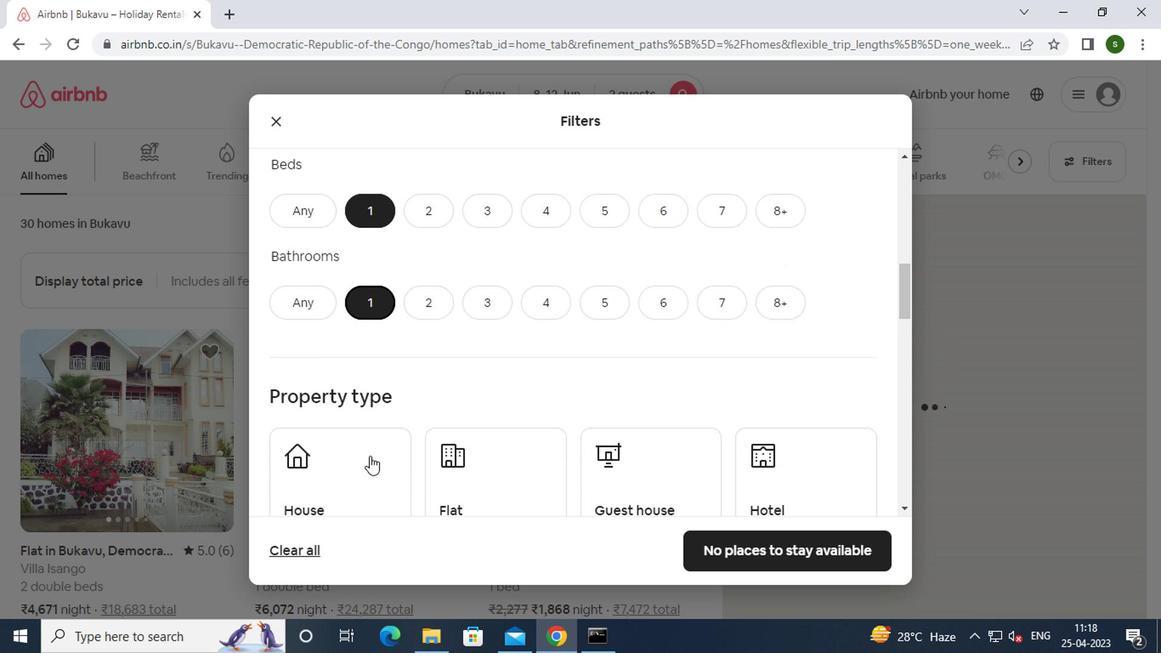 
Action: Mouse moved to (473, 403)
Screenshot: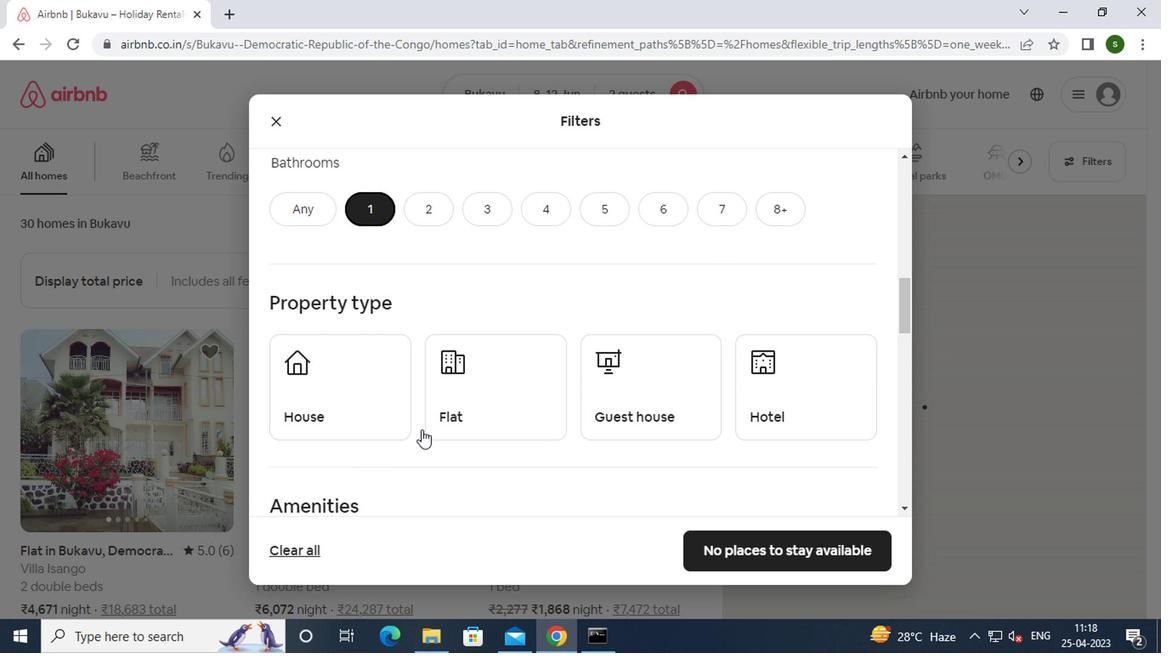 
Action: Mouse pressed left at (473, 403)
Screenshot: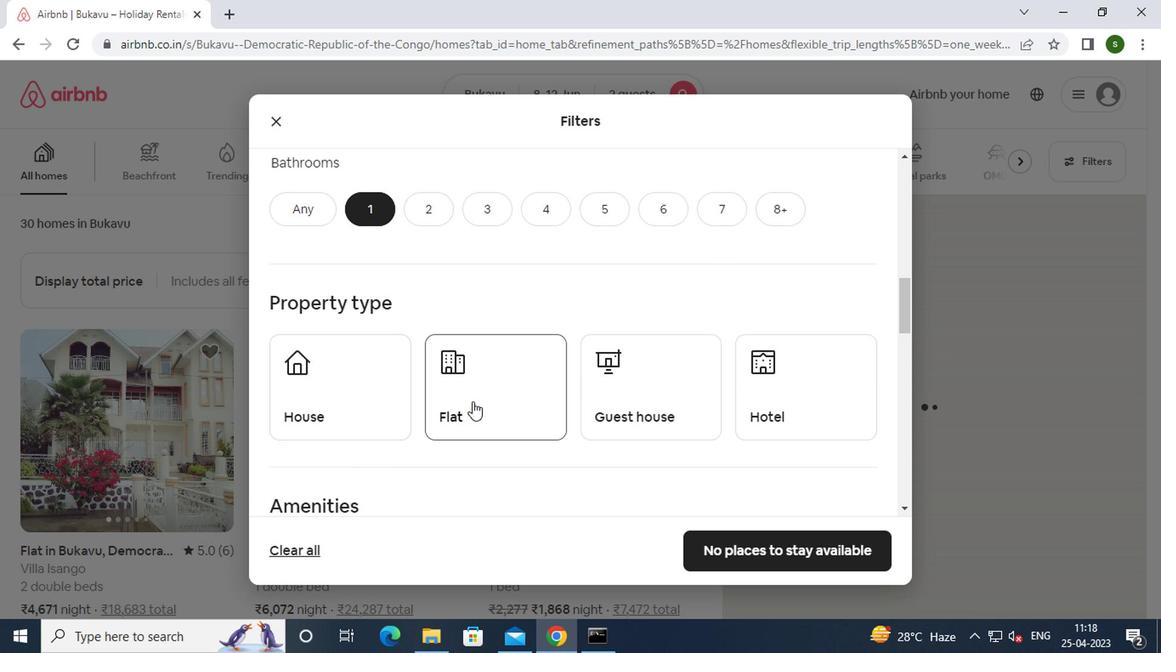 
Action: Mouse moved to (388, 399)
Screenshot: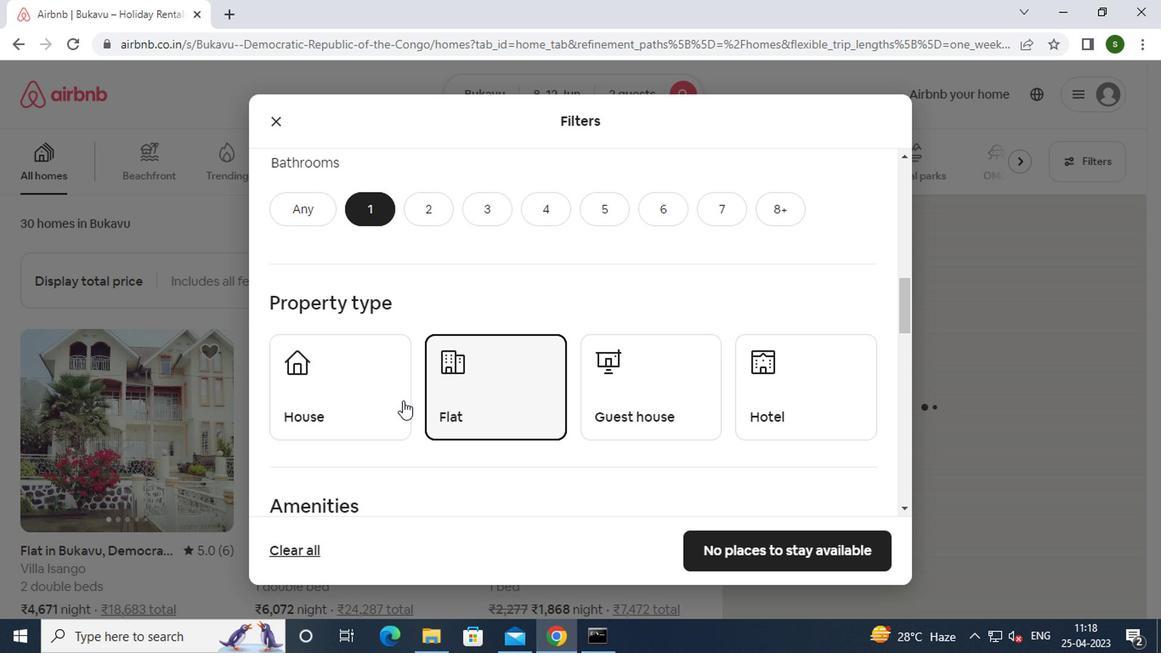 
Action: Mouse pressed left at (388, 399)
Screenshot: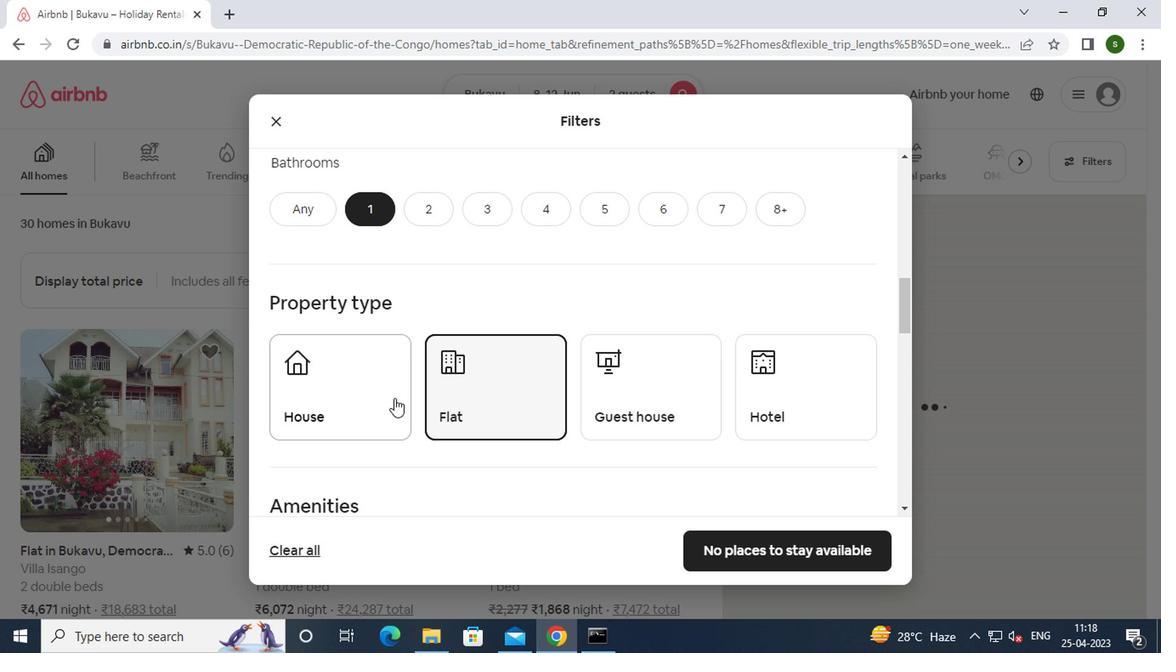 
Action: Mouse moved to (644, 388)
Screenshot: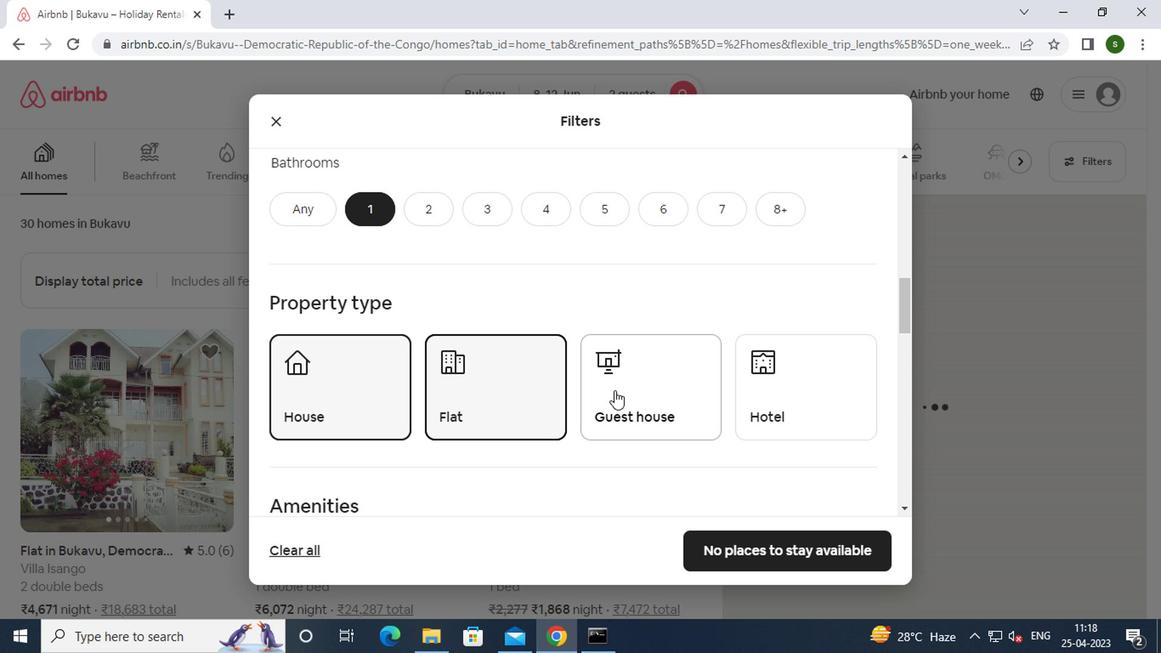 
Action: Mouse pressed left at (644, 388)
Screenshot: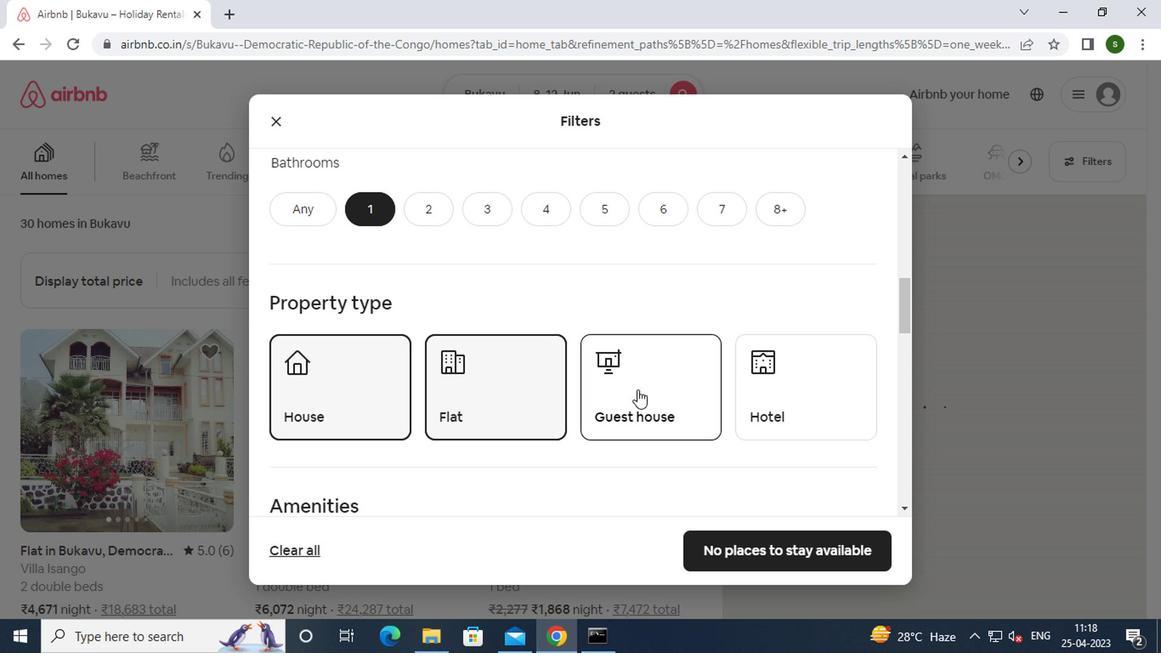 
Action: Mouse moved to (802, 387)
Screenshot: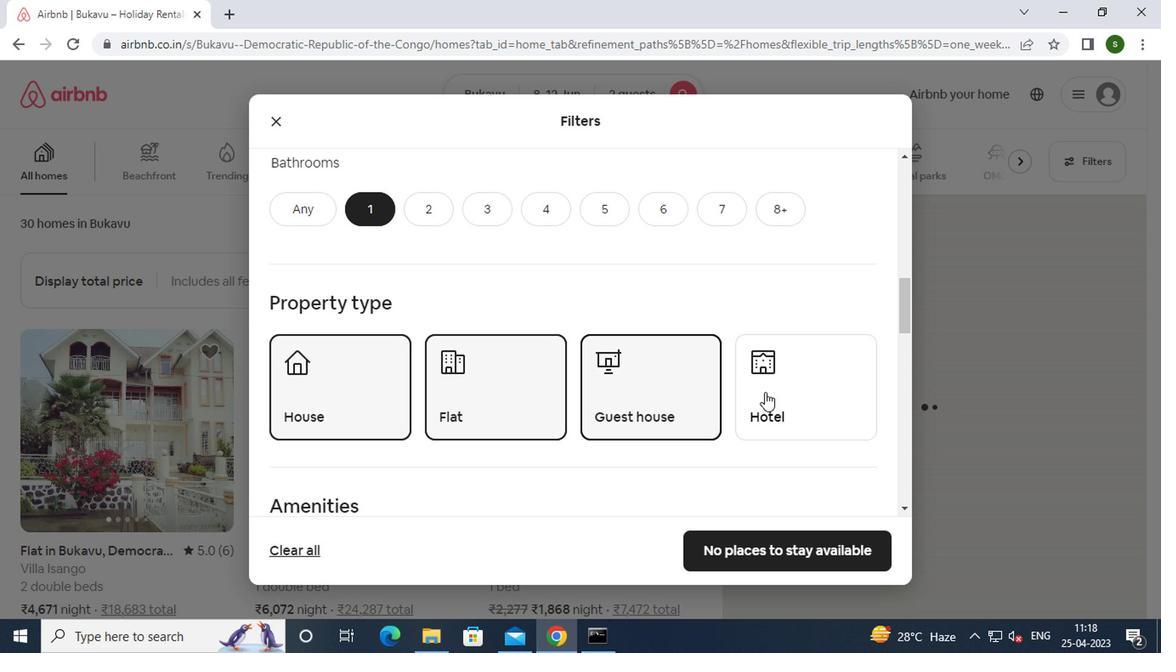 
Action: Mouse pressed left at (802, 387)
Screenshot: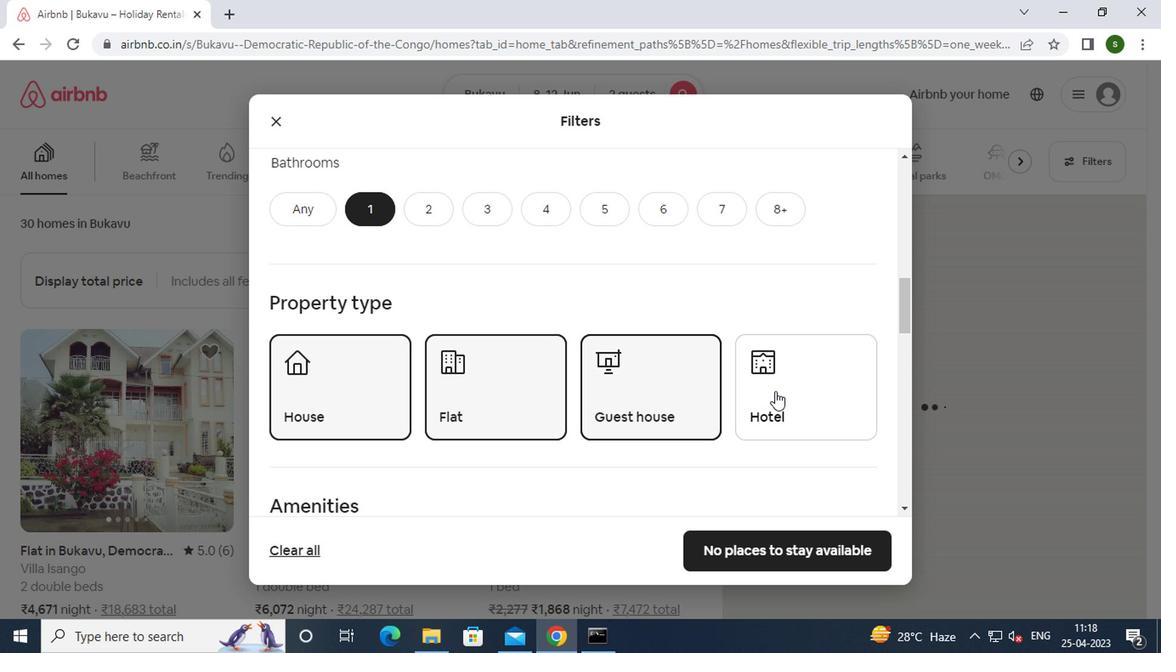 
Action: Mouse moved to (685, 404)
Screenshot: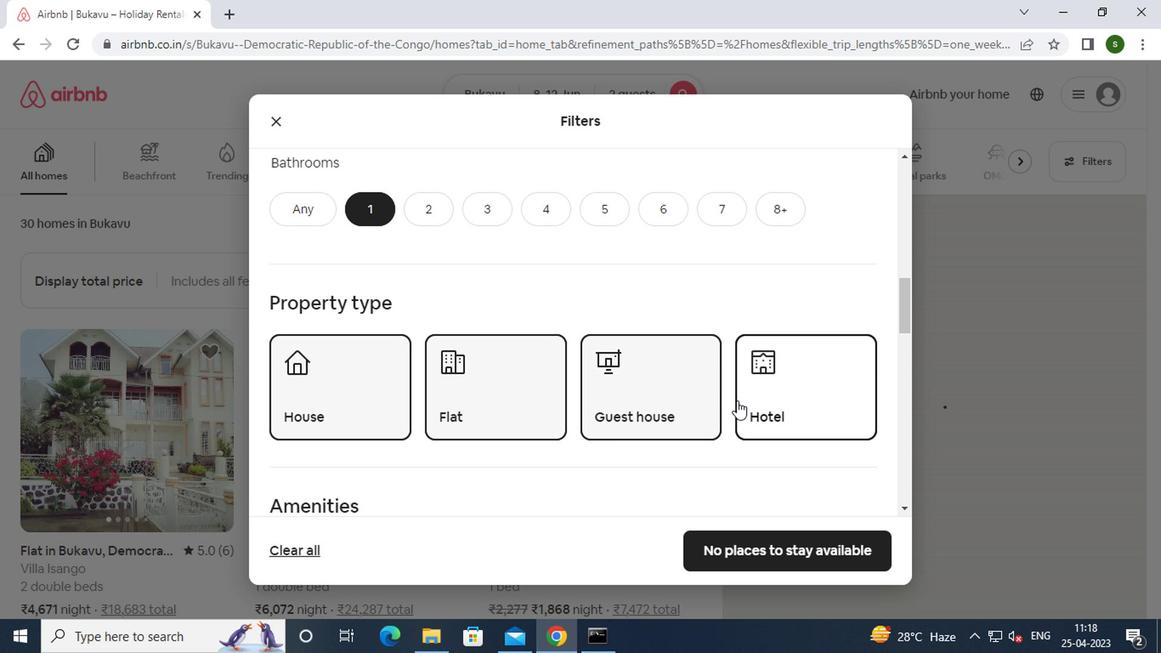 
Action: Mouse scrolled (685, 403) with delta (0, -1)
Screenshot: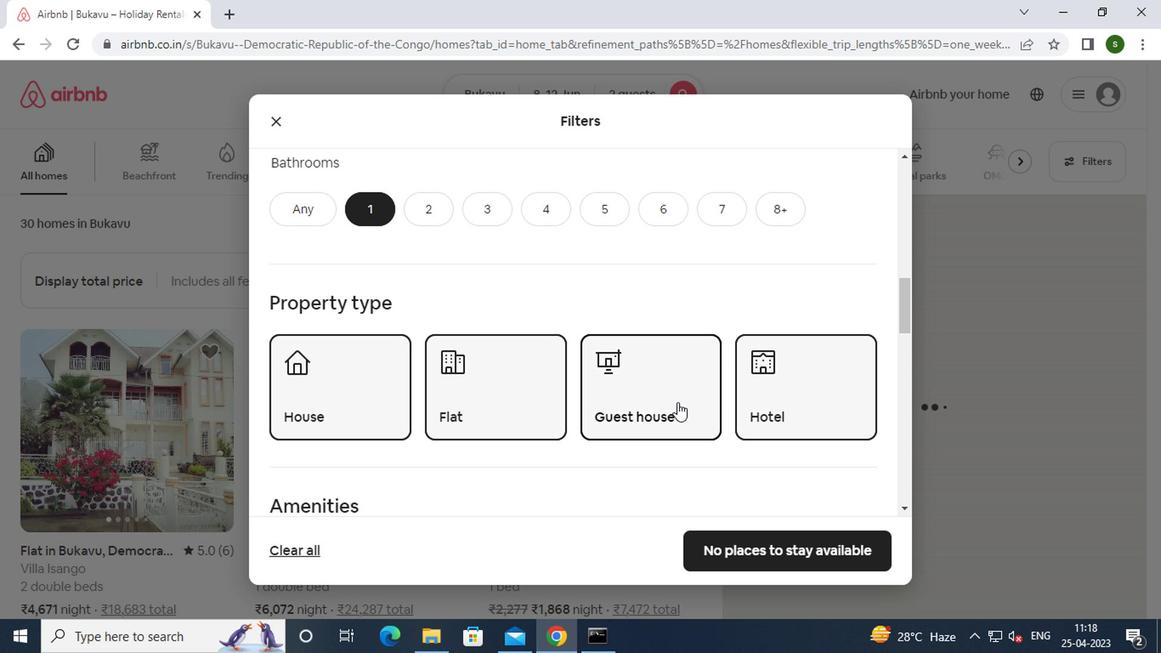 
Action: Mouse scrolled (685, 403) with delta (0, -1)
Screenshot: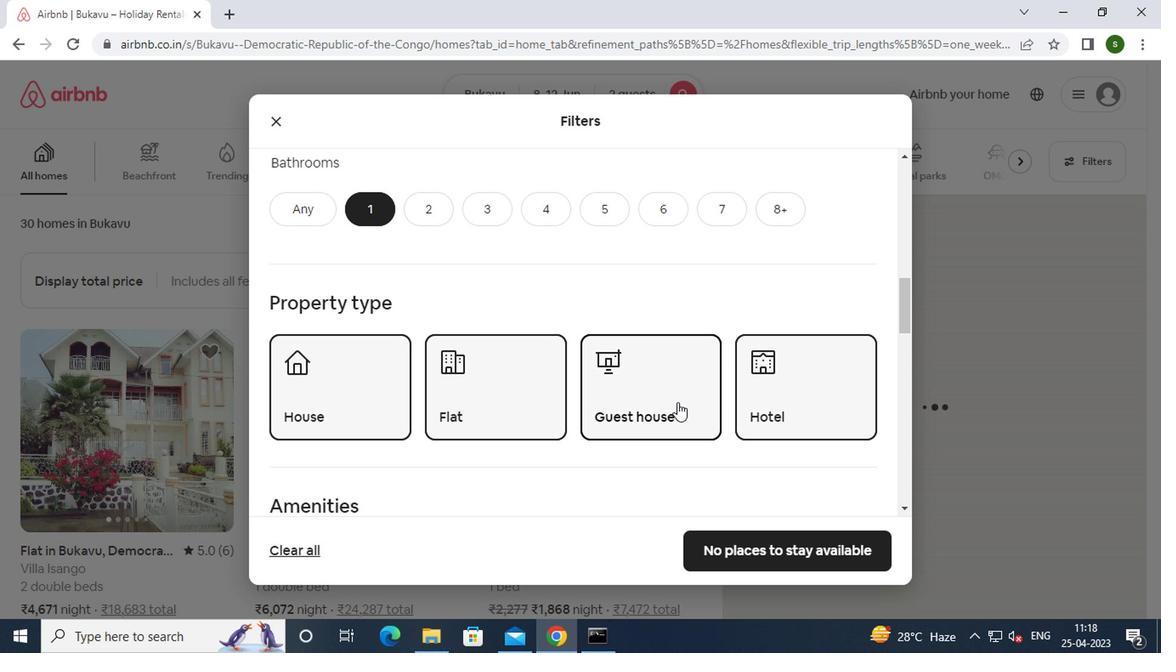 
Action: Mouse scrolled (685, 403) with delta (0, -1)
Screenshot: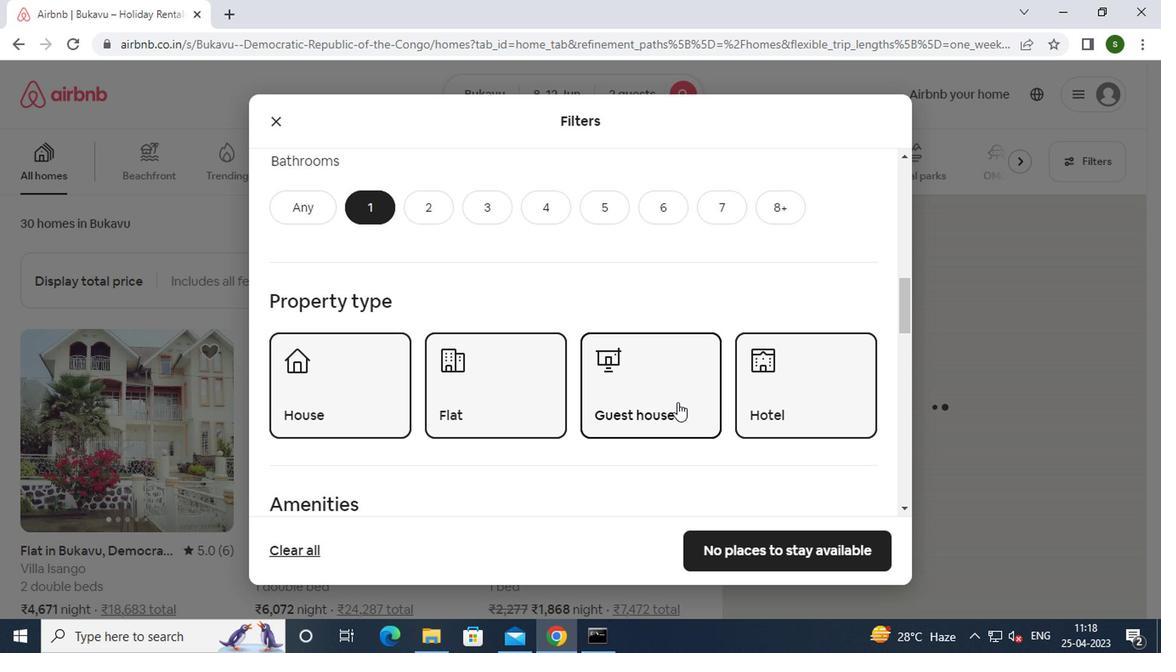 
Action: Mouse scrolled (685, 403) with delta (0, -1)
Screenshot: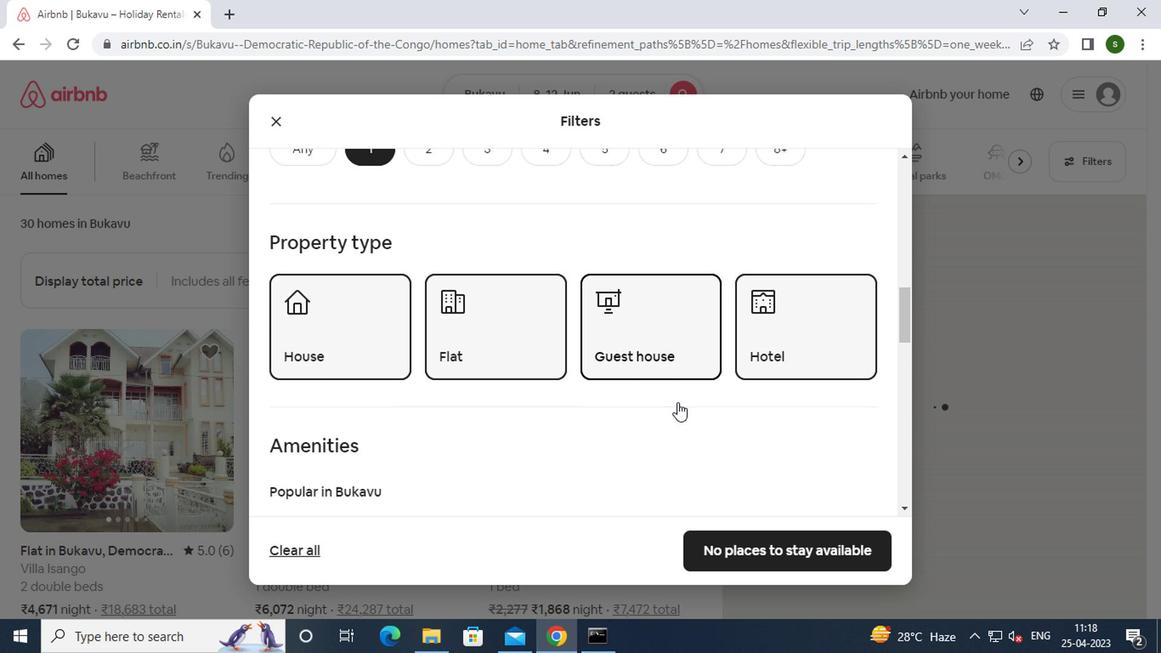 
Action: Mouse scrolled (685, 403) with delta (0, -1)
Screenshot: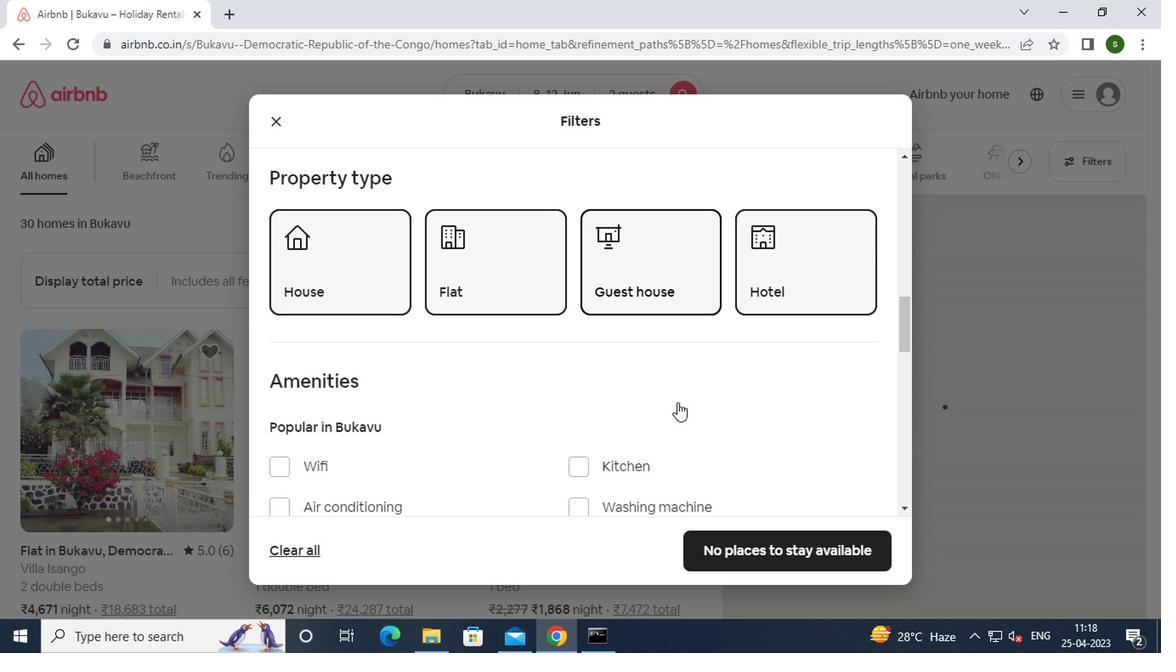 
Action: Mouse moved to (849, 492)
Screenshot: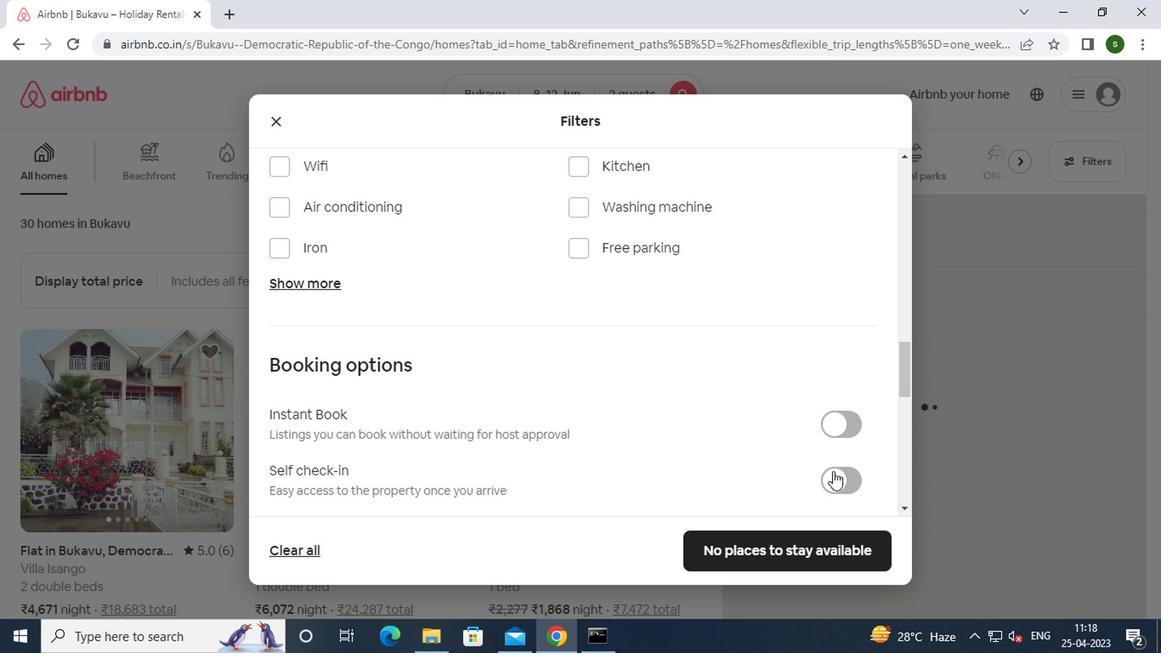 
Action: Mouse pressed left at (849, 492)
Screenshot: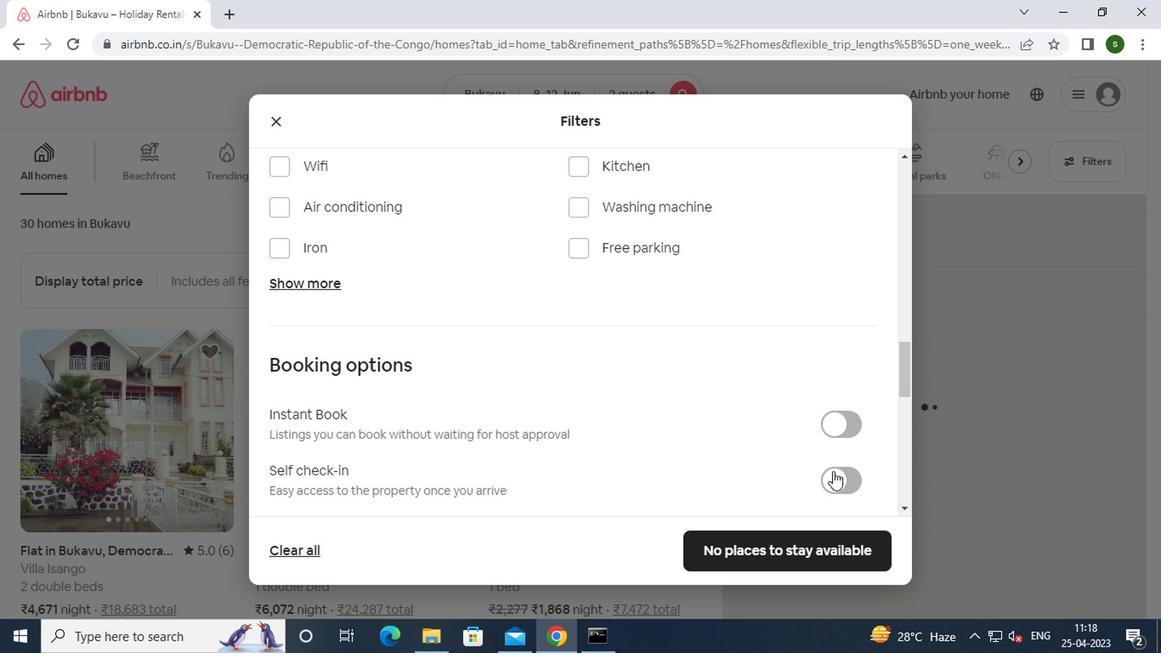 
Action: Mouse moved to (762, 426)
Screenshot: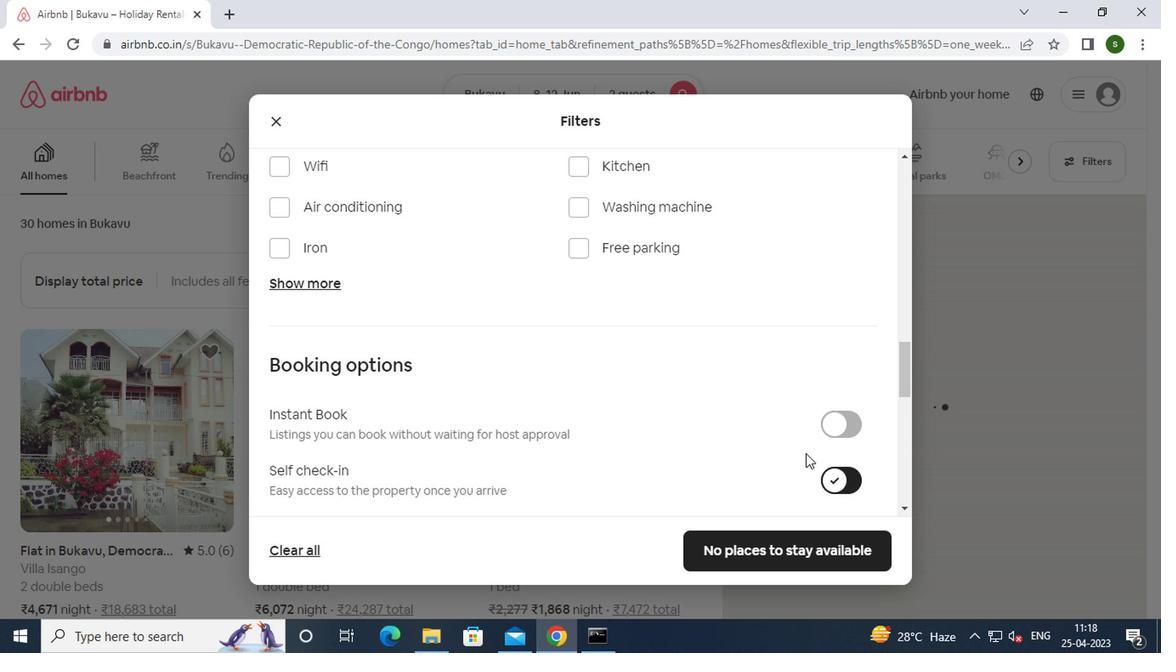 
Action: Mouse scrolled (762, 425) with delta (0, -1)
Screenshot: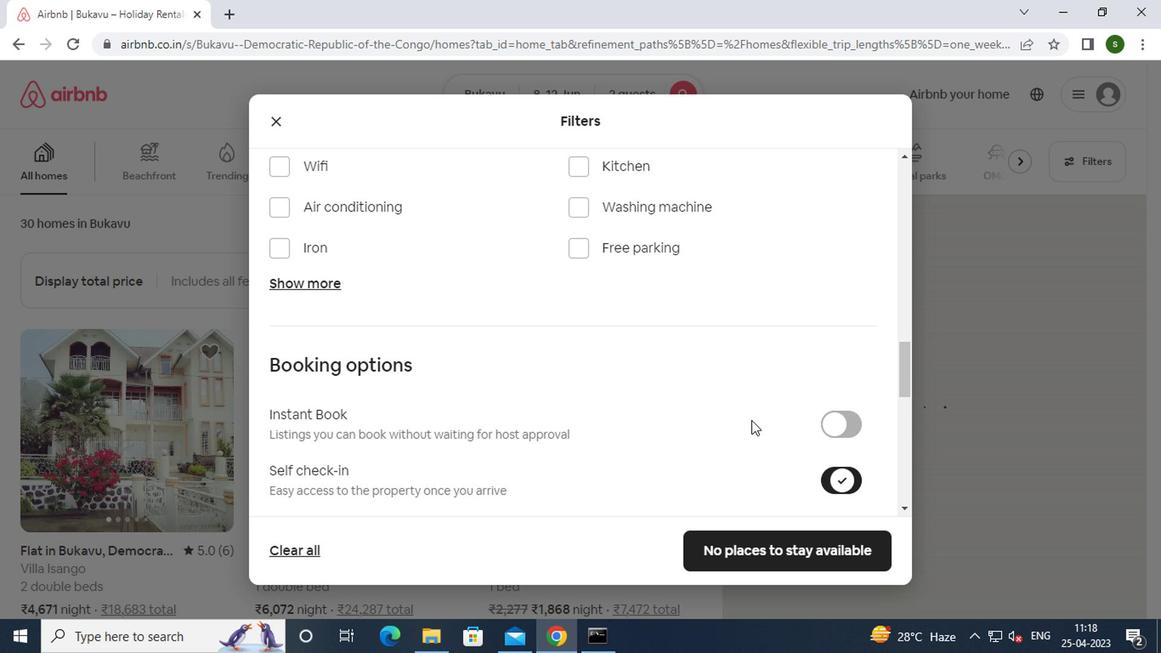 
Action: Mouse scrolled (762, 425) with delta (0, -1)
Screenshot: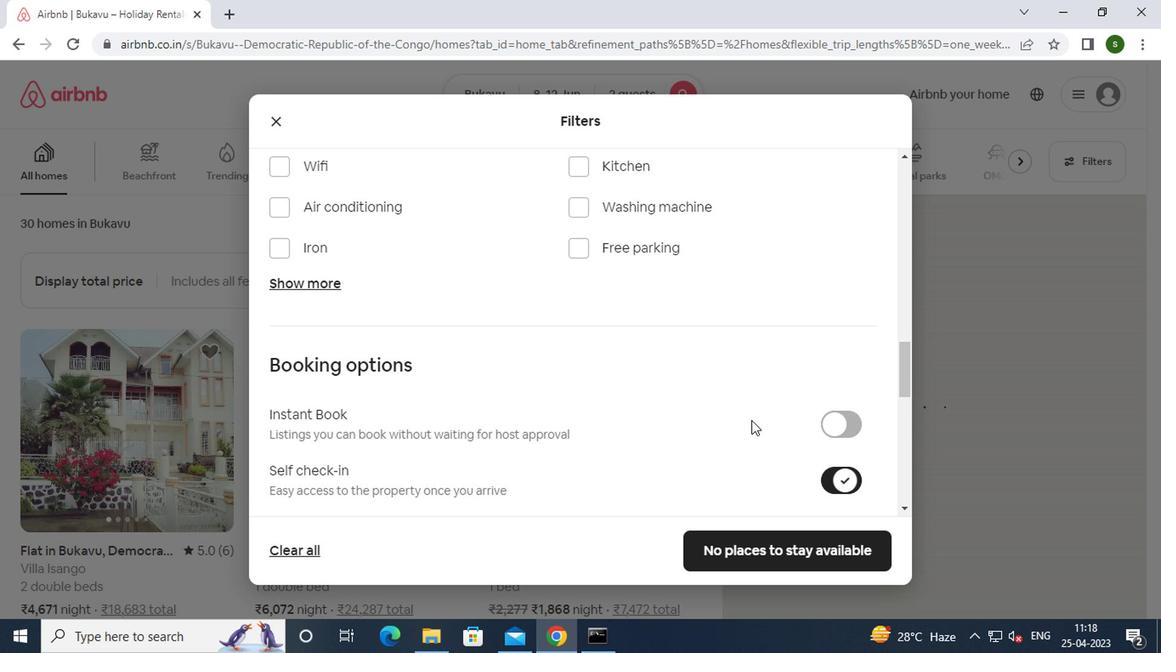 
Action: Mouse scrolled (762, 425) with delta (0, -1)
Screenshot: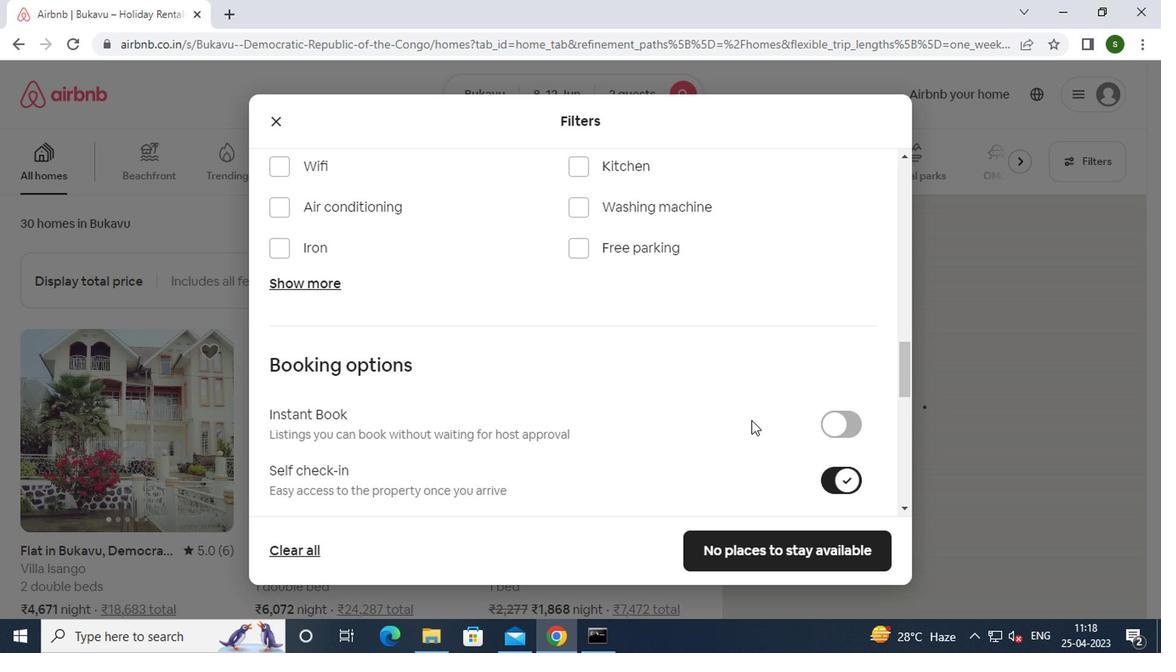 
Action: Mouse scrolled (762, 425) with delta (0, -1)
Screenshot: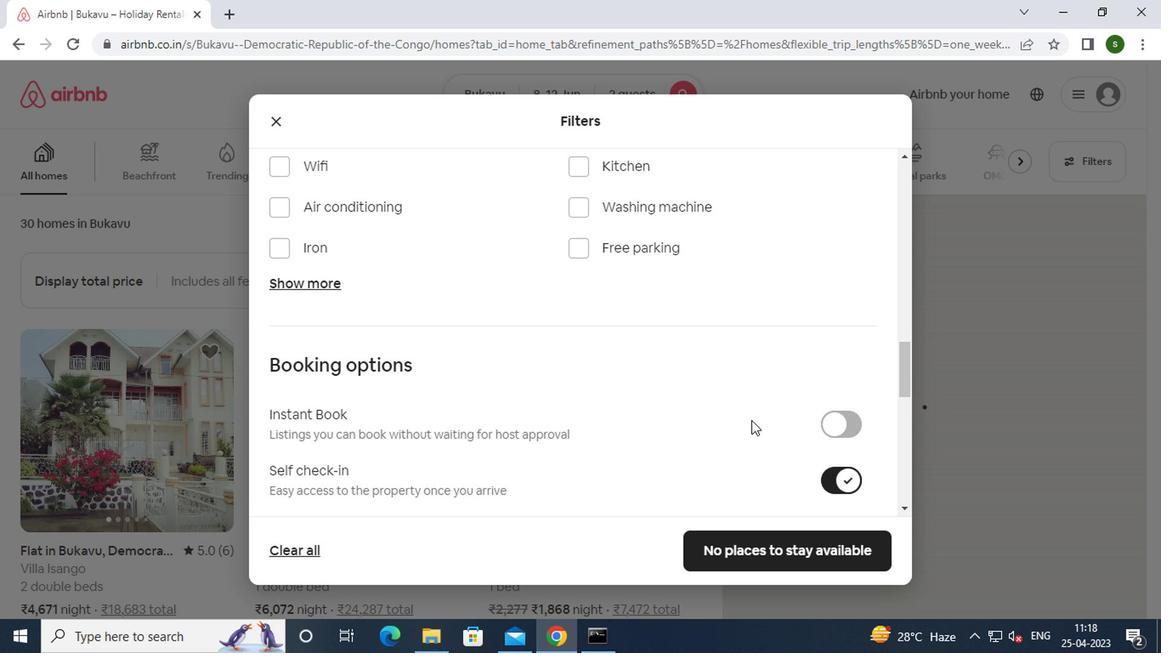 
Action: Mouse scrolled (762, 425) with delta (0, -1)
Screenshot: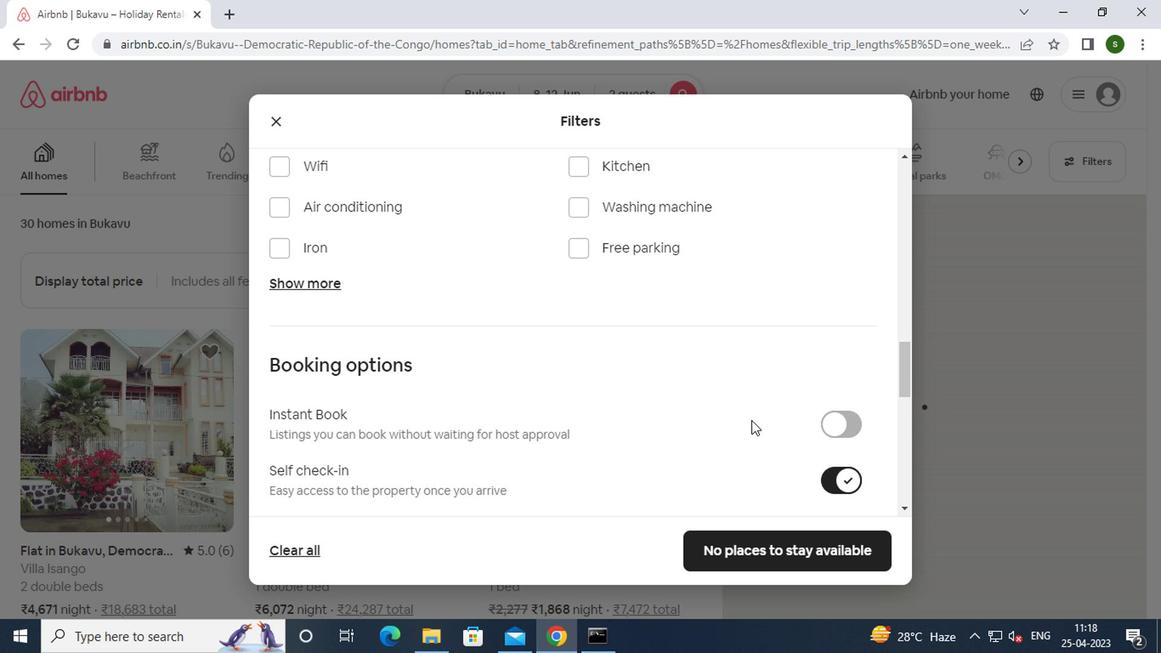 
Action: Mouse scrolled (762, 425) with delta (0, -1)
Screenshot: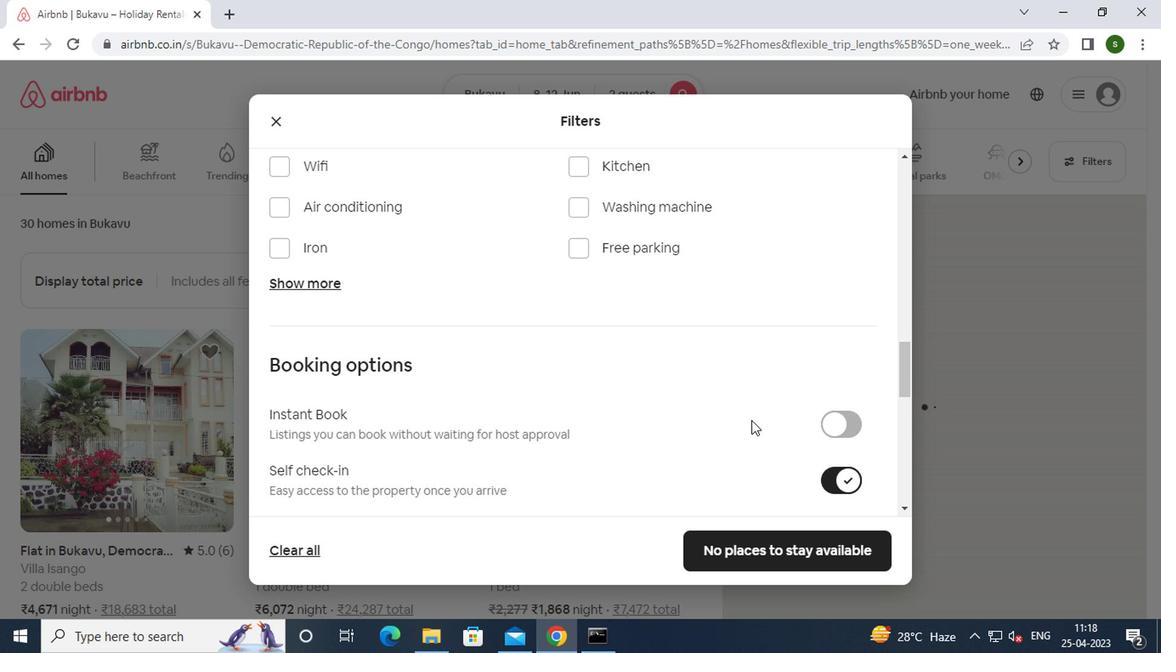 
Action: Mouse scrolled (762, 425) with delta (0, -1)
Screenshot: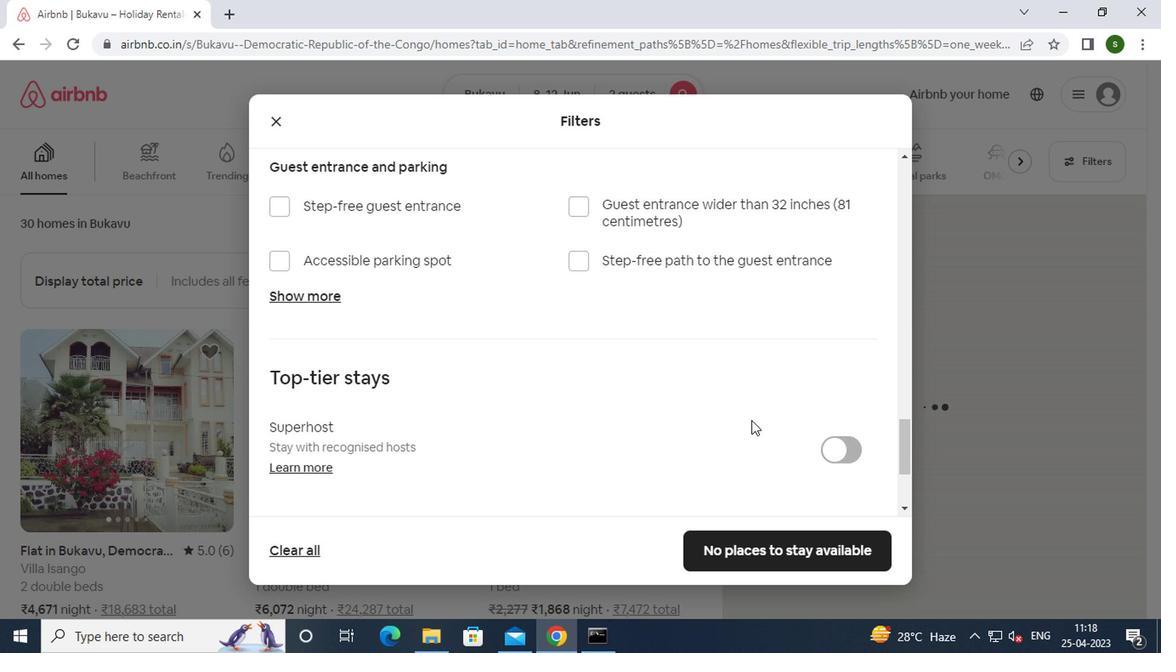 
Action: Mouse scrolled (762, 425) with delta (0, -1)
Screenshot: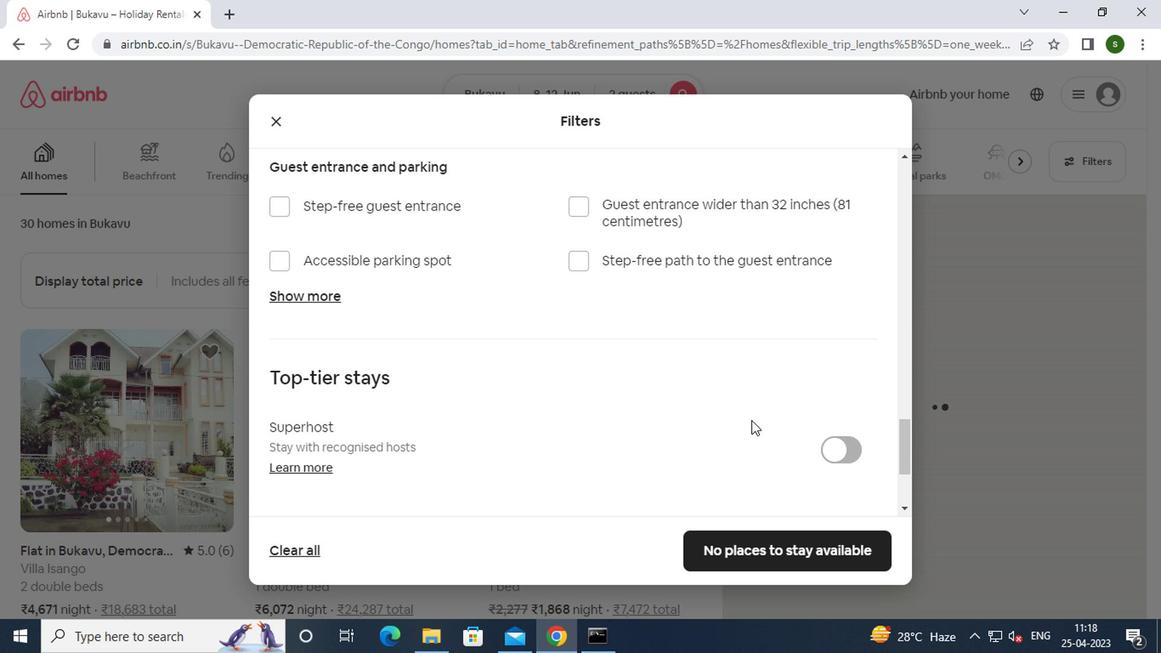 
Action: Mouse scrolled (762, 425) with delta (0, -1)
Screenshot: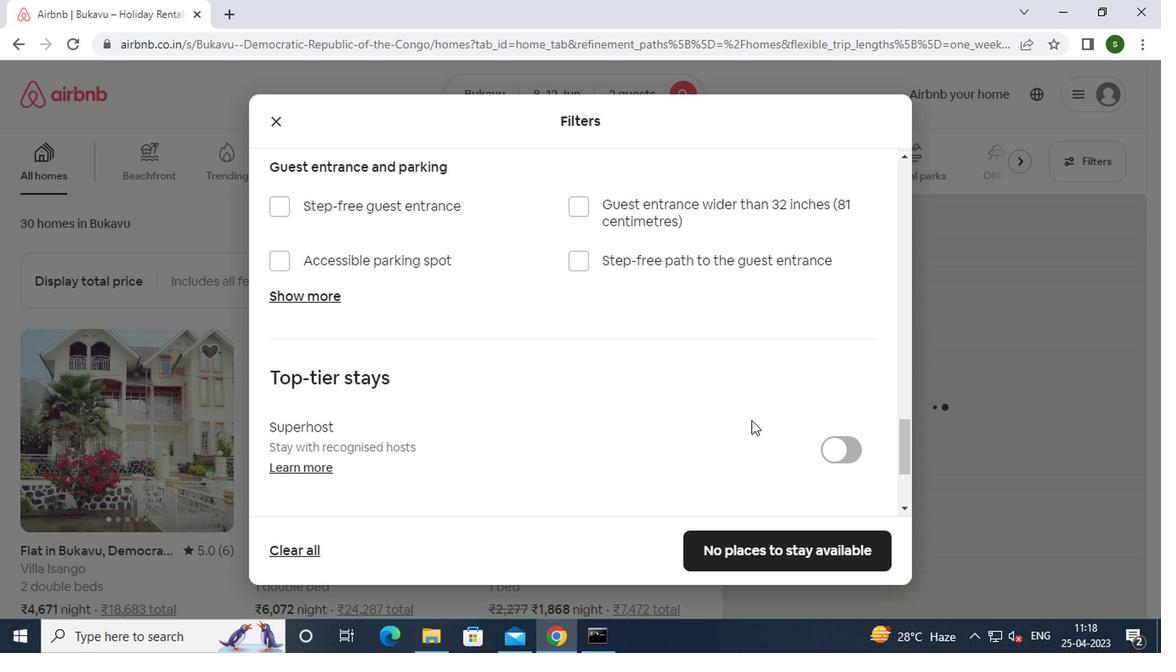 
Action: Mouse moved to (334, 434)
Screenshot: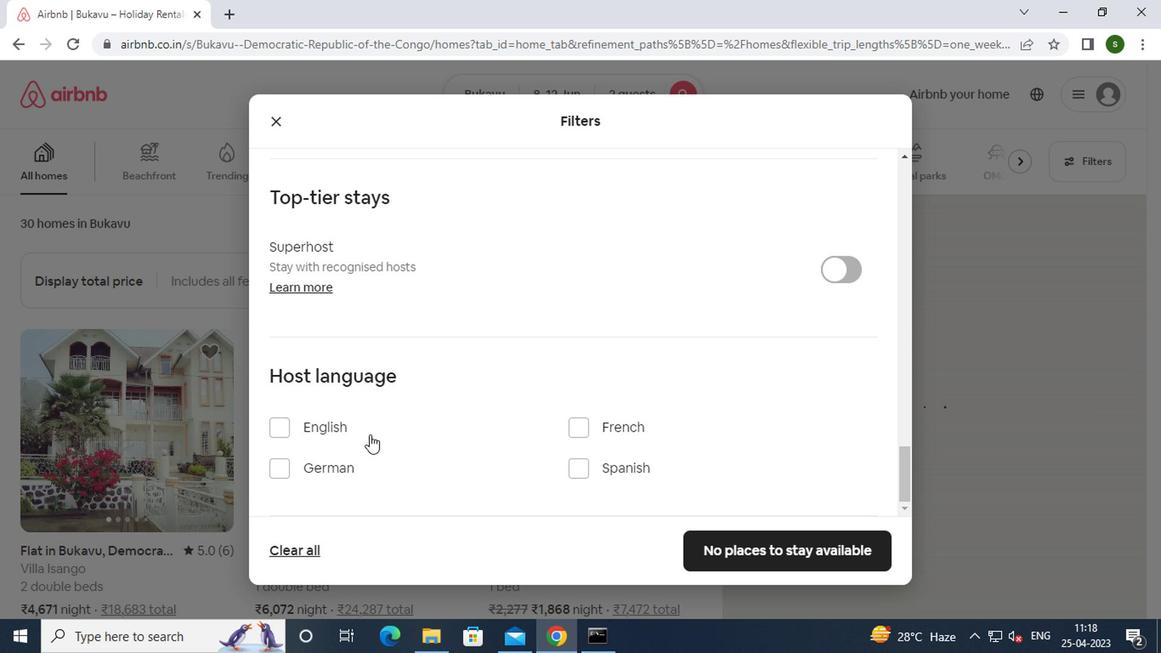 
Action: Mouse pressed left at (334, 434)
Screenshot: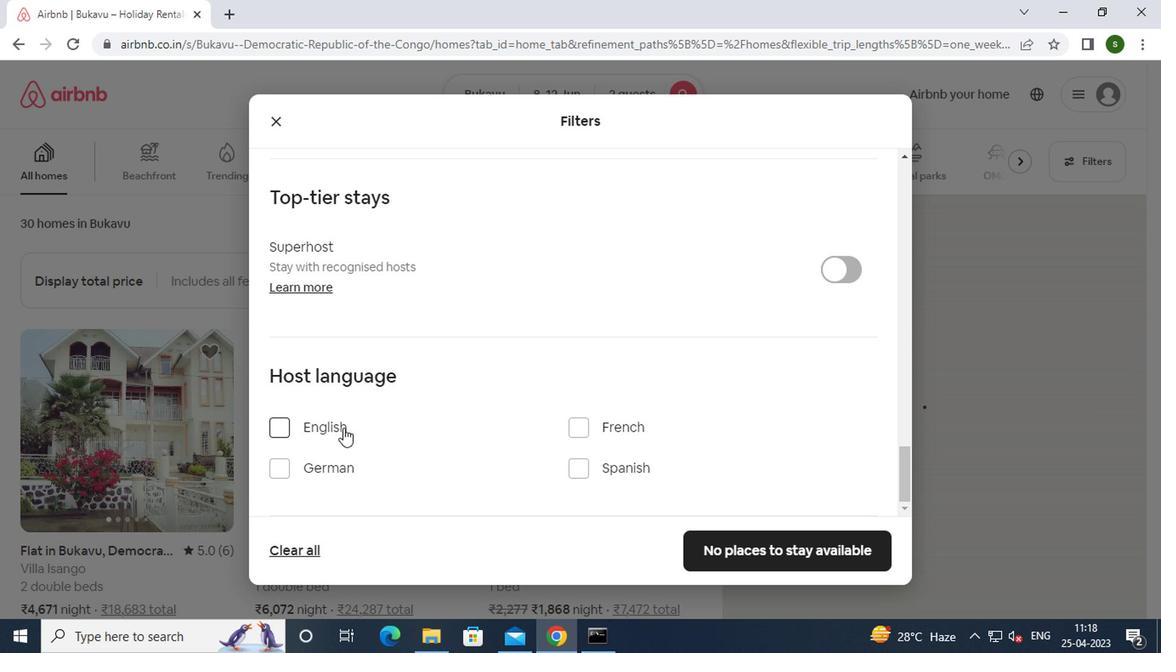 
Action: Mouse moved to (708, 571)
Screenshot: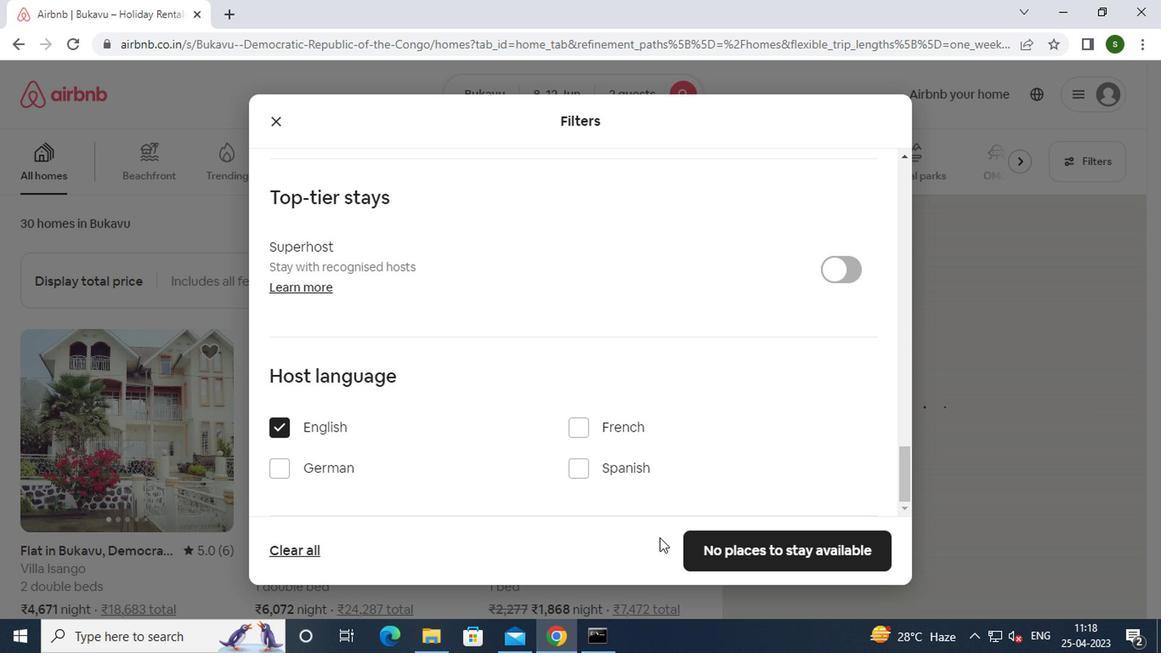 
Action: Mouse pressed left at (708, 571)
Screenshot: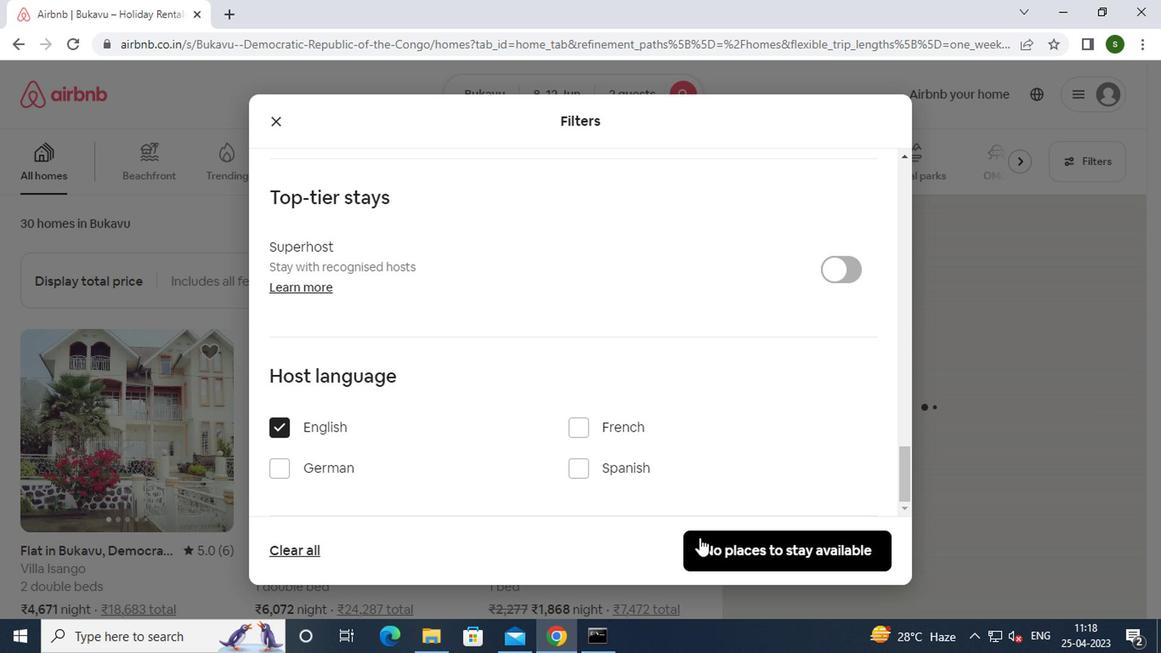 
Action: Mouse moved to (338, 113)
Screenshot: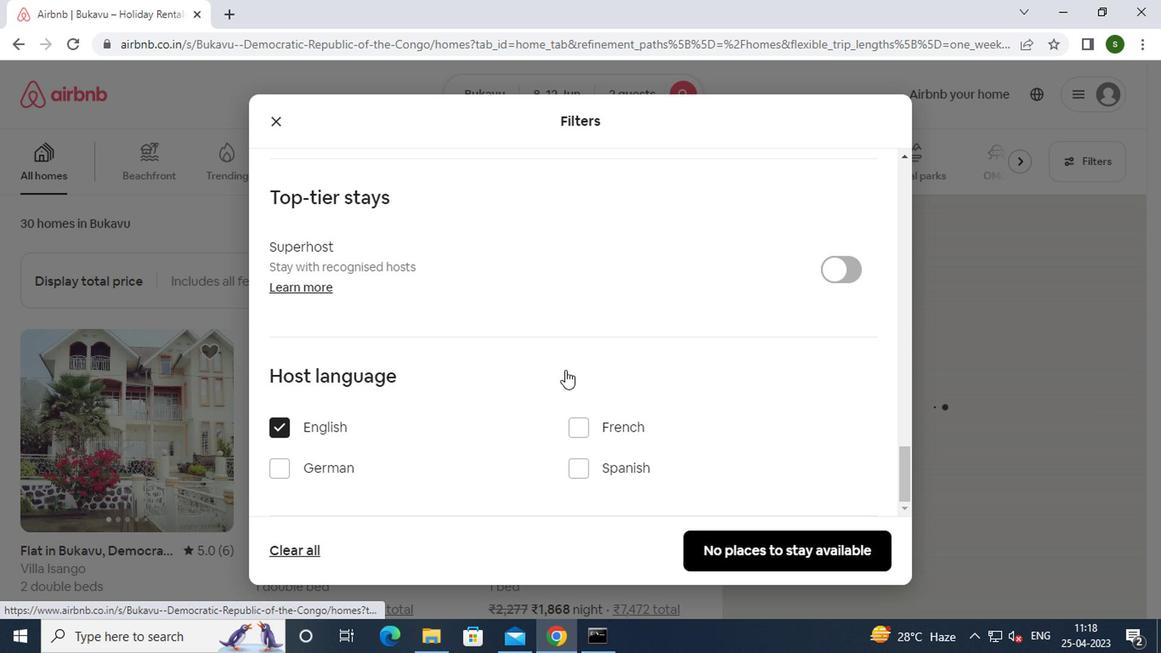 
